 Task: Check the percentage active listings of ceiling fan in the last 1 year.
Action: Mouse moved to (859, 193)
Screenshot: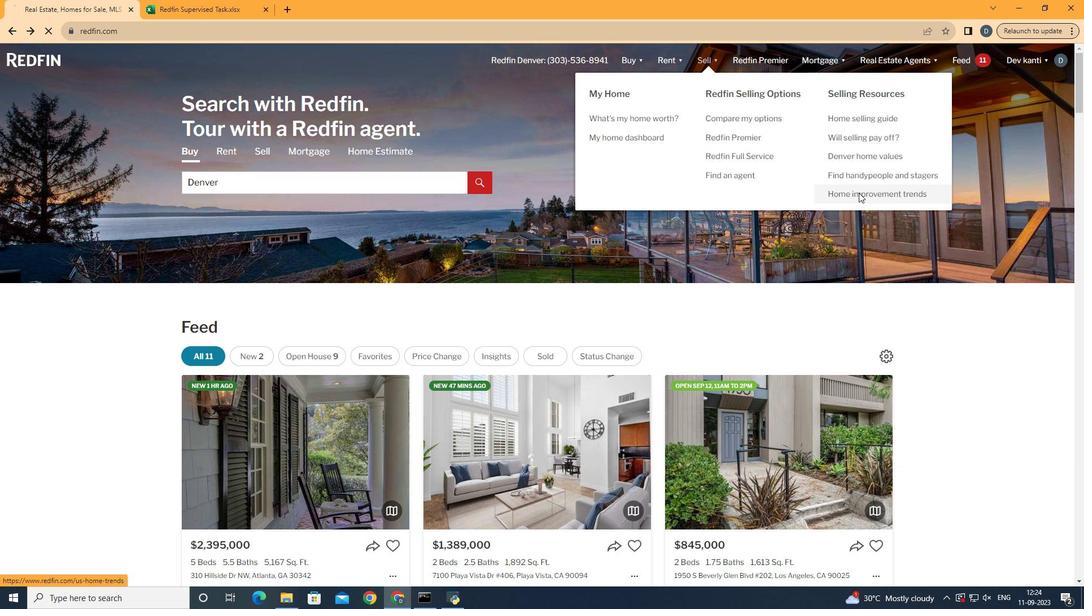 
Action: Mouse pressed left at (859, 193)
Screenshot: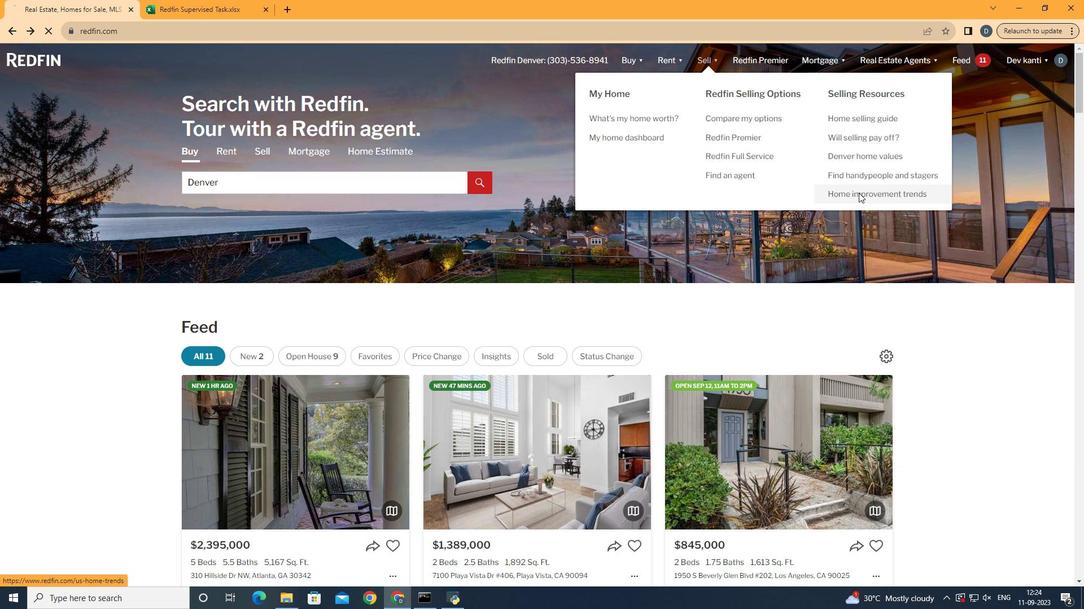 
Action: Mouse moved to (273, 212)
Screenshot: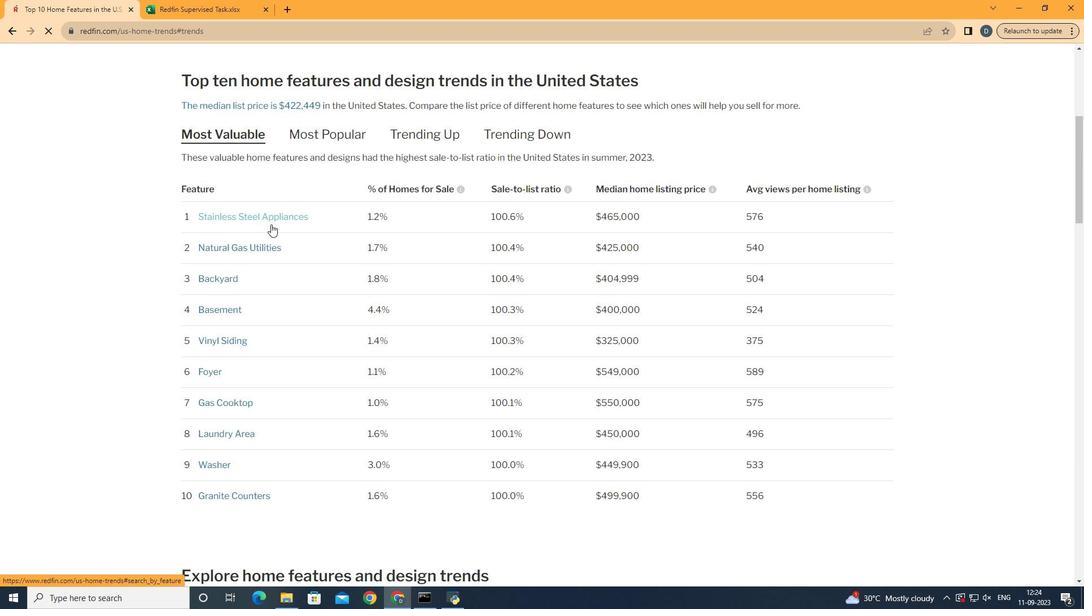 
Action: Mouse pressed left at (273, 212)
Screenshot: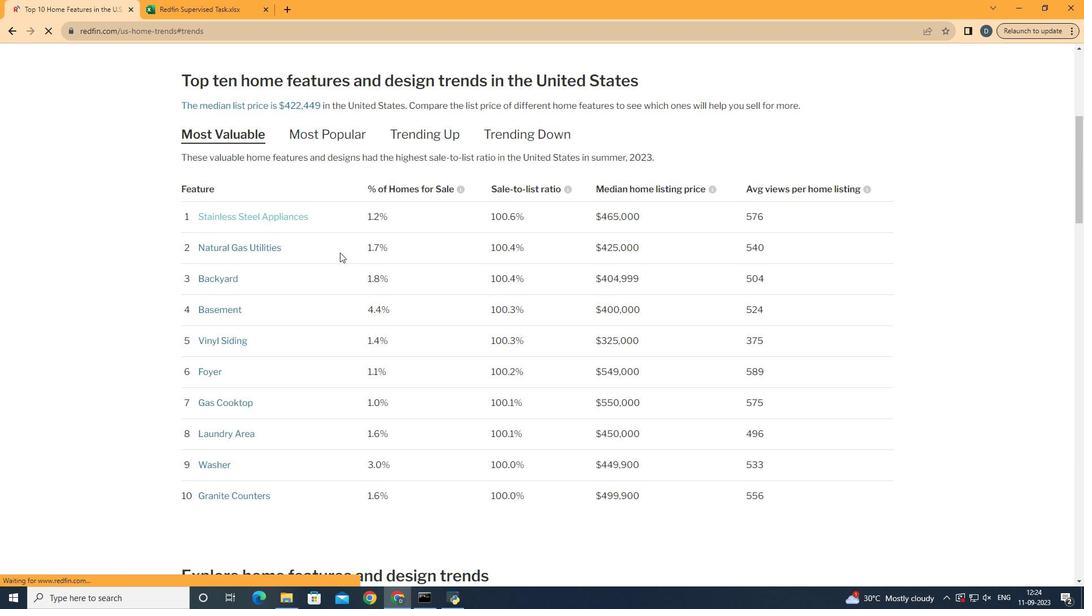 
Action: Mouse moved to (388, 268)
Screenshot: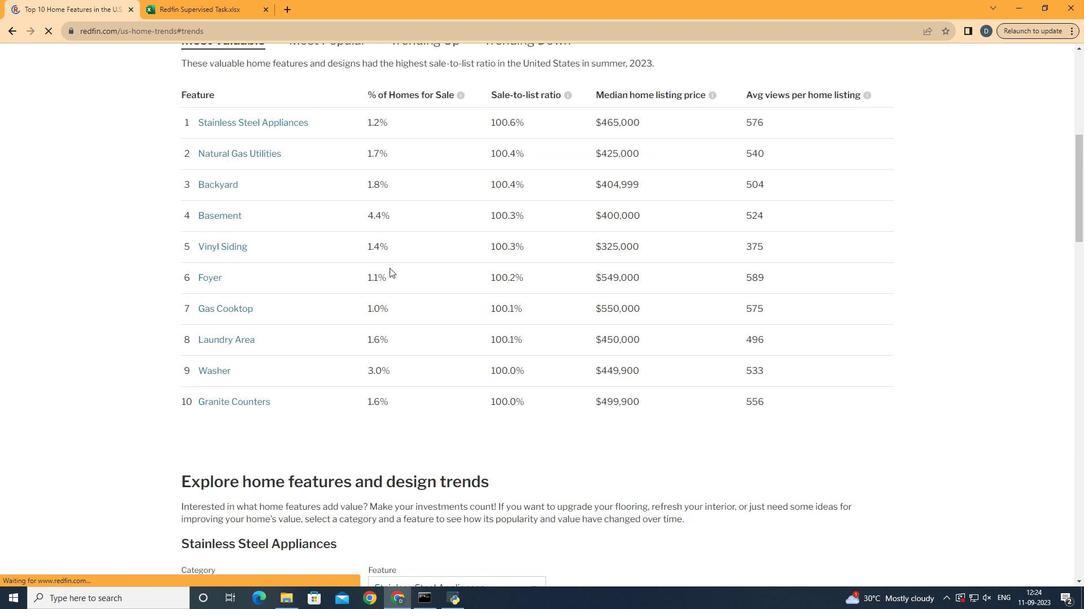 
Action: Mouse scrolled (388, 267) with delta (0, 0)
Screenshot: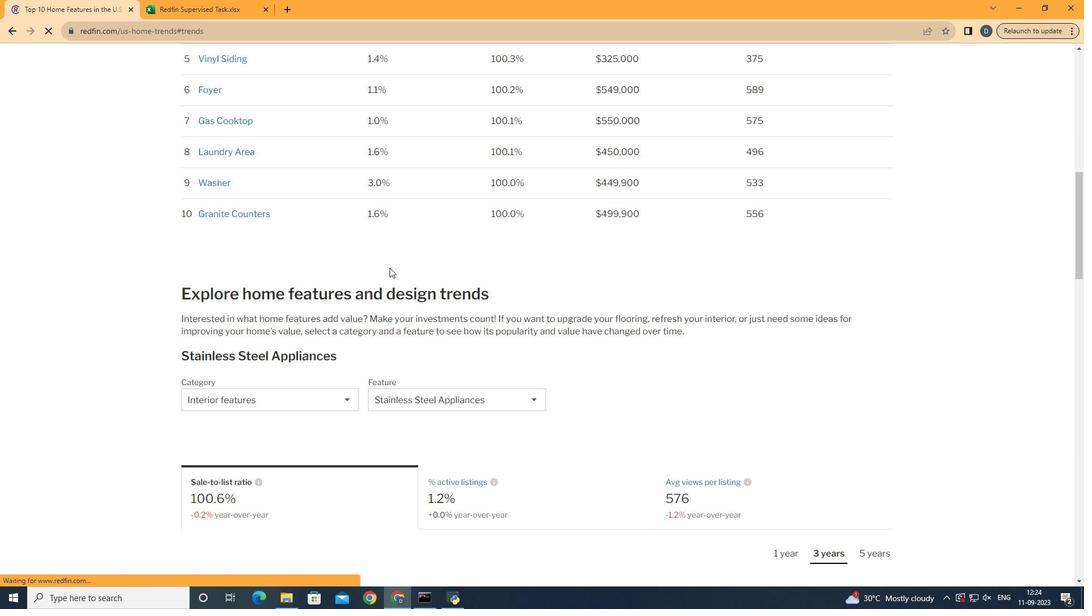 
Action: Mouse scrolled (388, 267) with delta (0, 0)
Screenshot: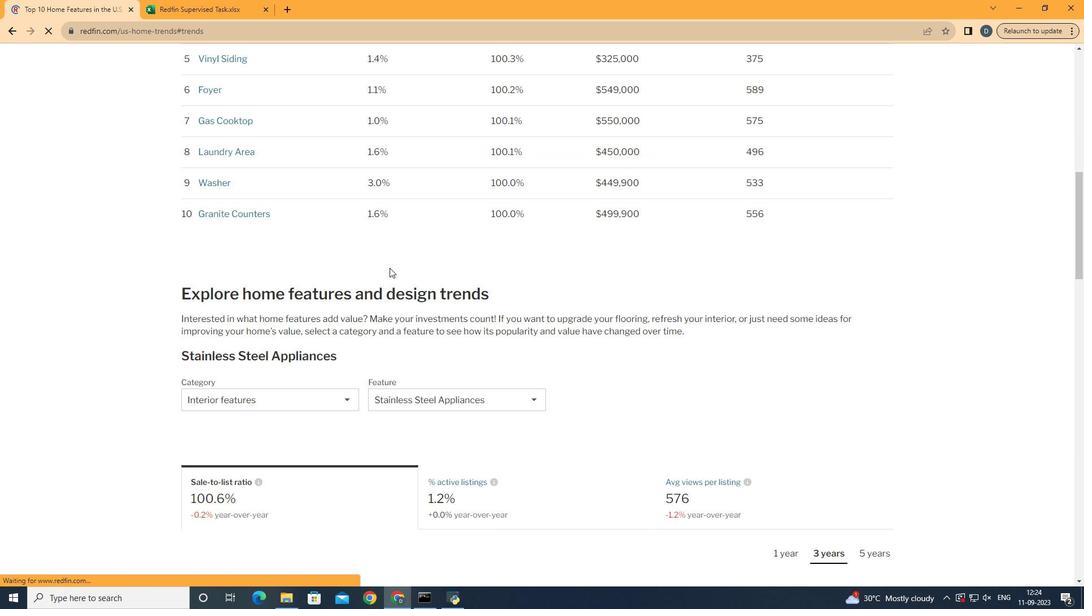 
Action: Mouse scrolled (388, 267) with delta (0, 0)
Screenshot: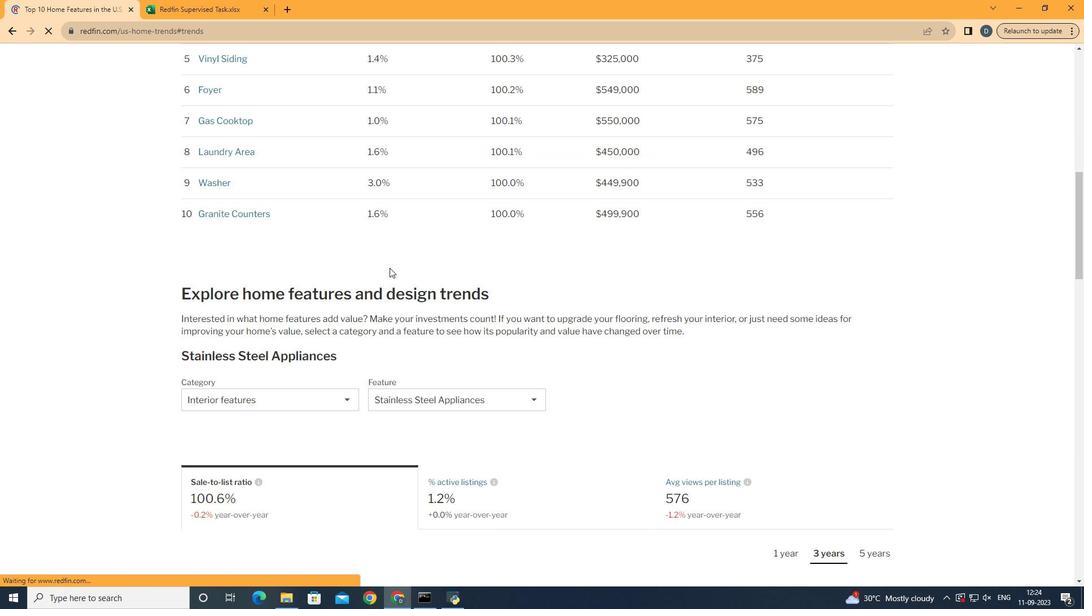 
Action: Mouse scrolled (388, 267) with delta (0, 0)
Screenshot: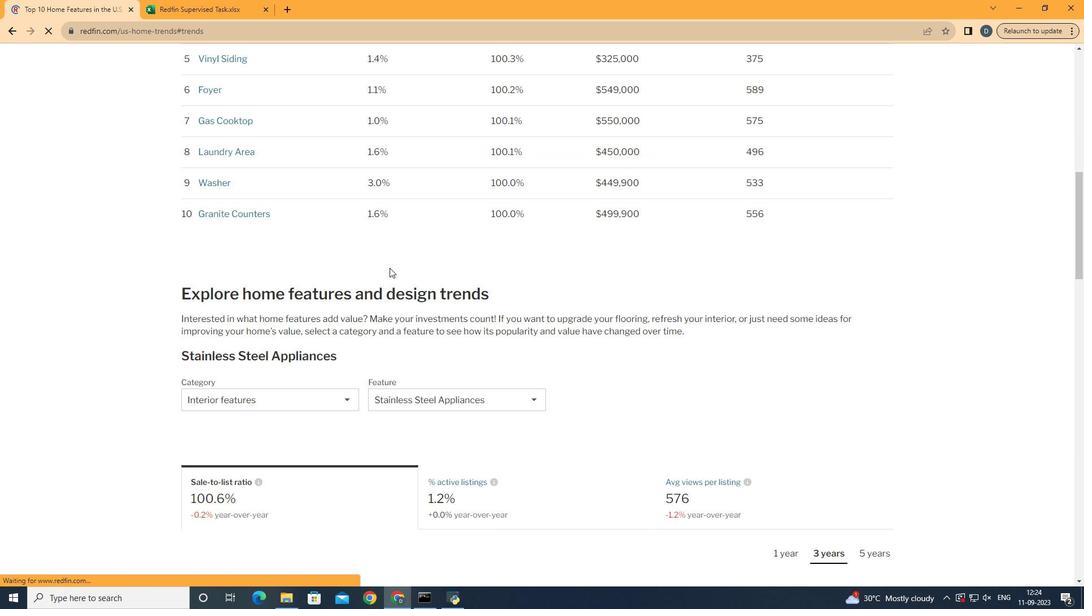 
Action: Mouse scrolled (388, 267) with delta (0, 0)
Screenshot: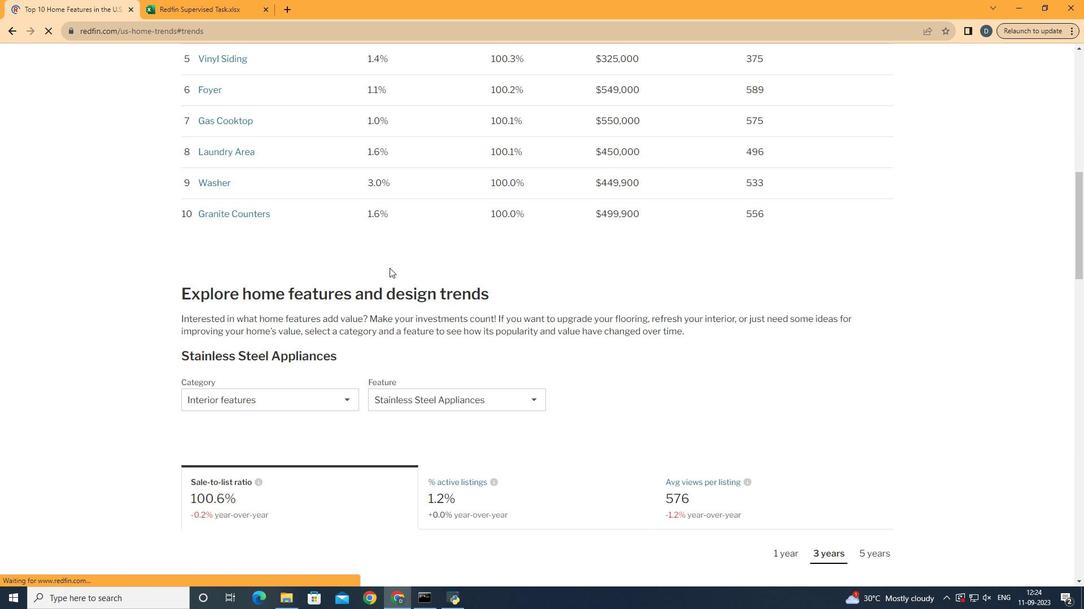 
Action: Mouse moved to (389, 268)
Screenshot: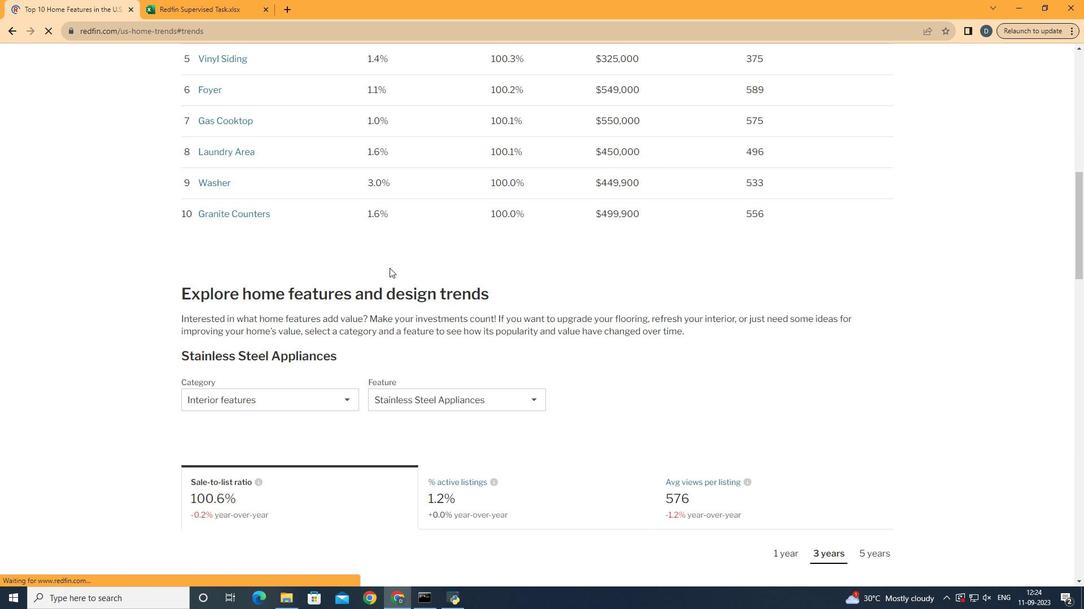 
Action: Mouse scrolled (389, 267) with delta (0, 0)
Screenshot: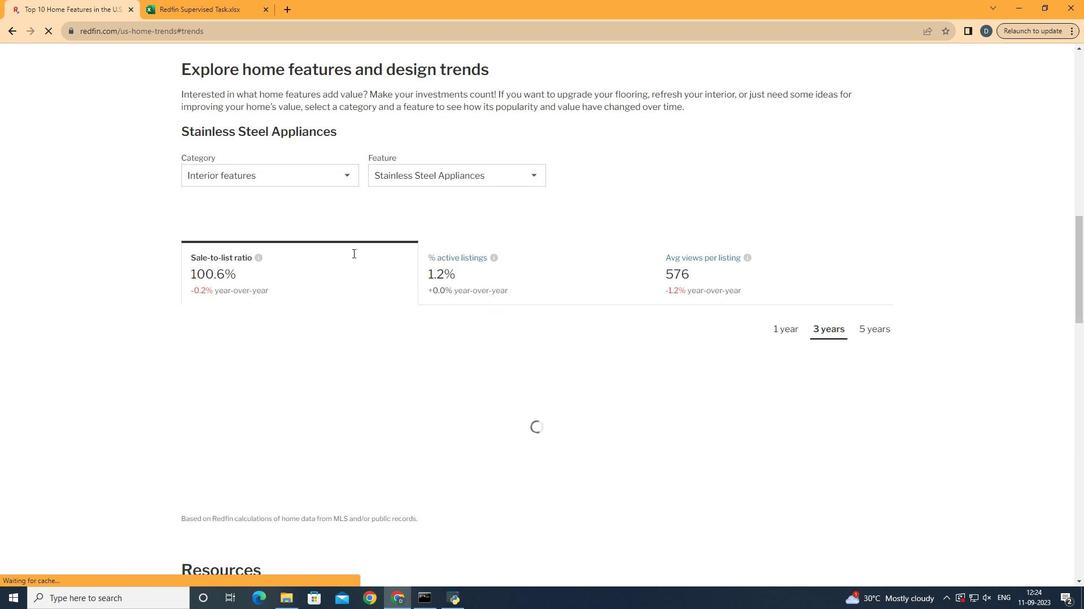 
Action: Mouse scrolled (389, 267) with delta (0, 0)
Screenshot: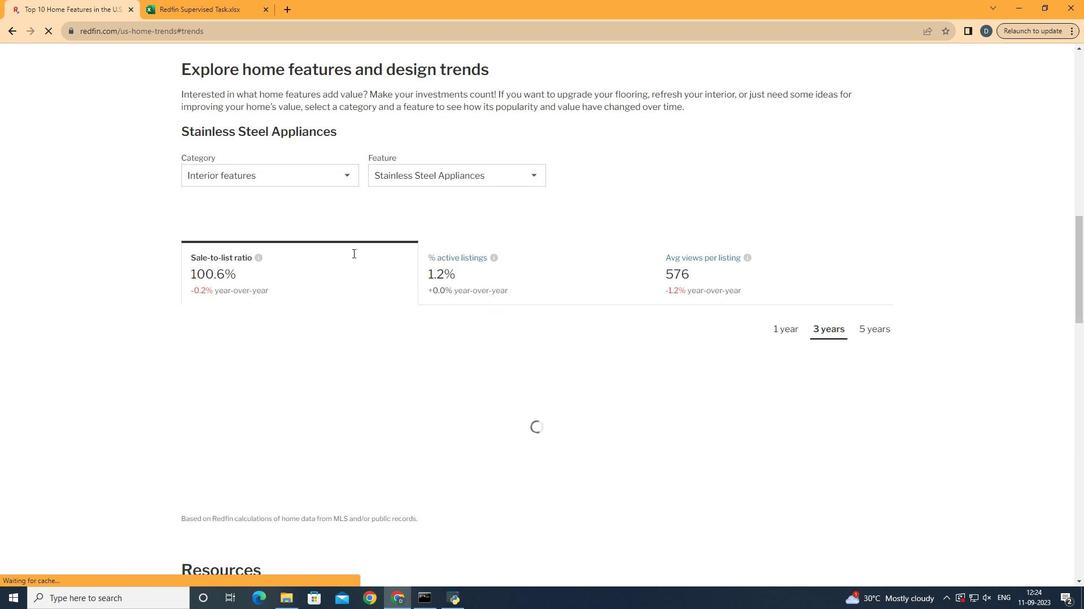 
Action: Mouse scrolled (389, 267) with delta (0, 0)
Screenshot: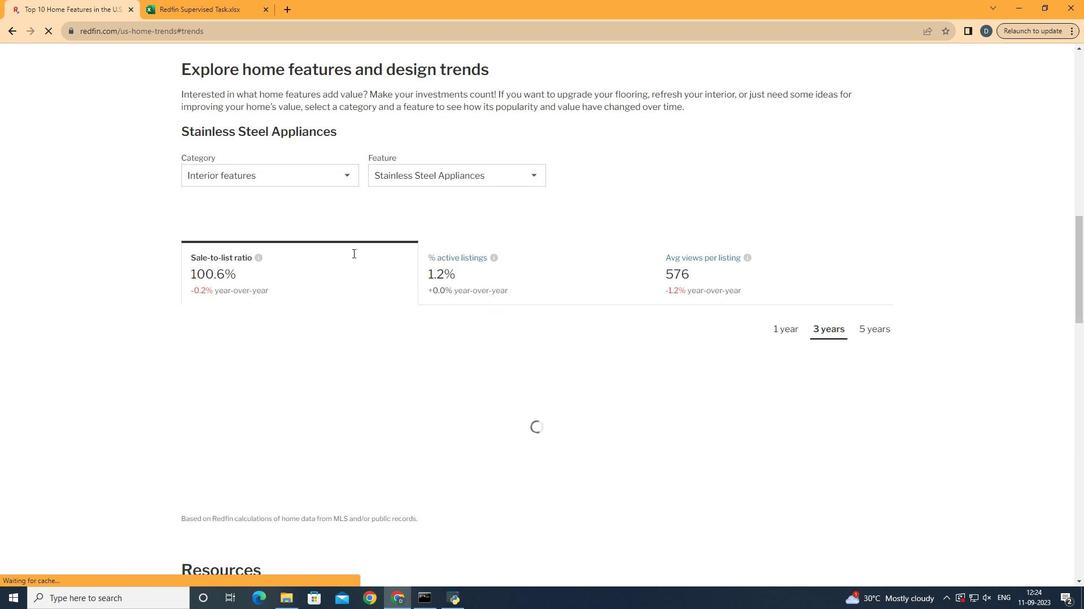 
Action: Mouse scrolled (389, 267) with delta (0, 0)
Screenshot: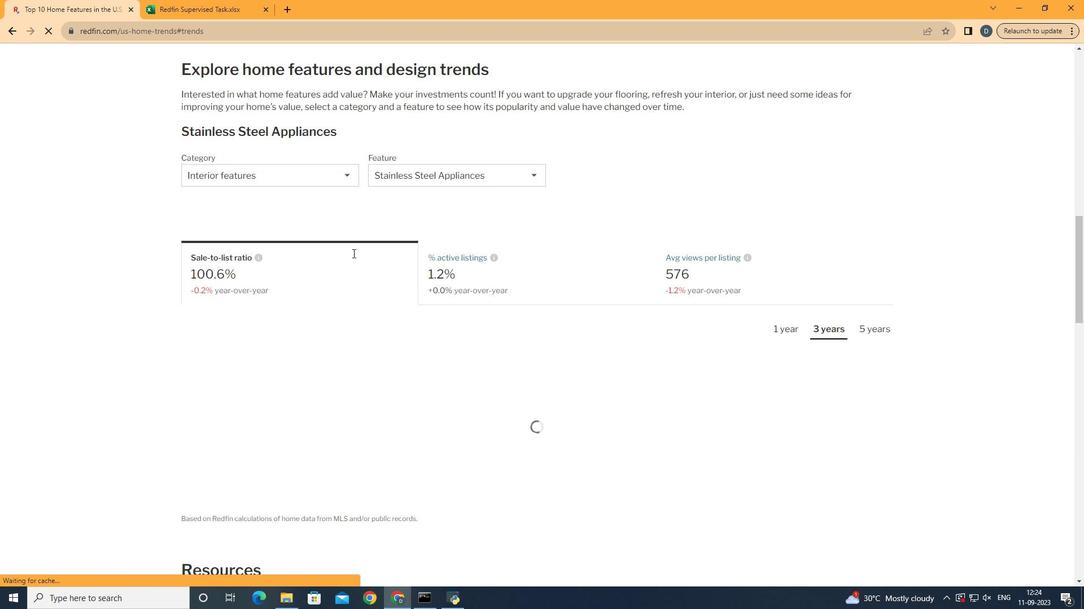 
Action: Mouse moved to (342, 214)
Screenshot: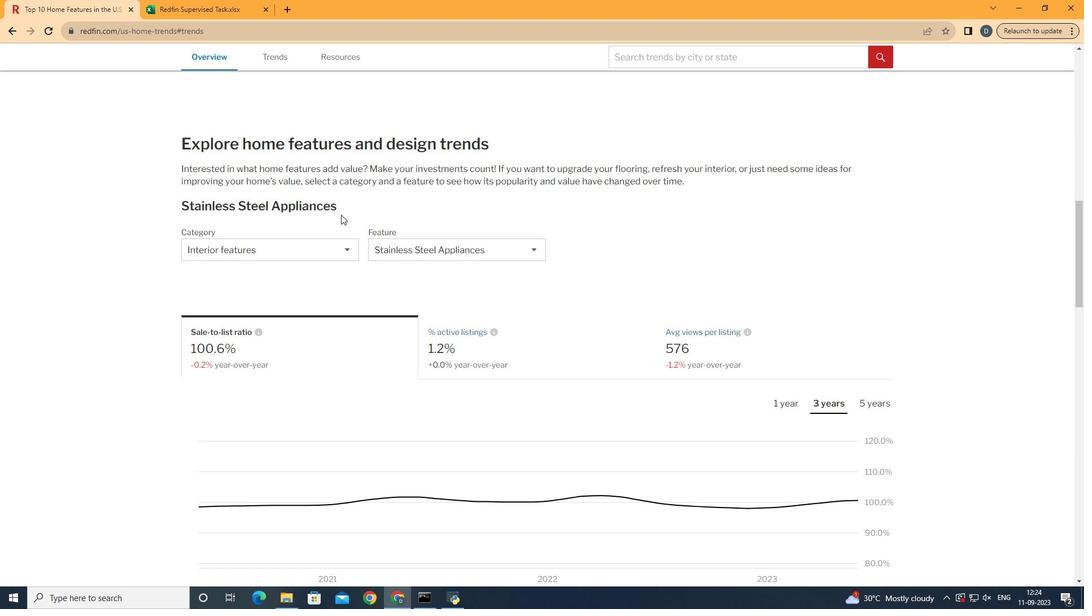 
Action: Mouse scrolled (342, 213) with delta (0, 0)
Screenshot: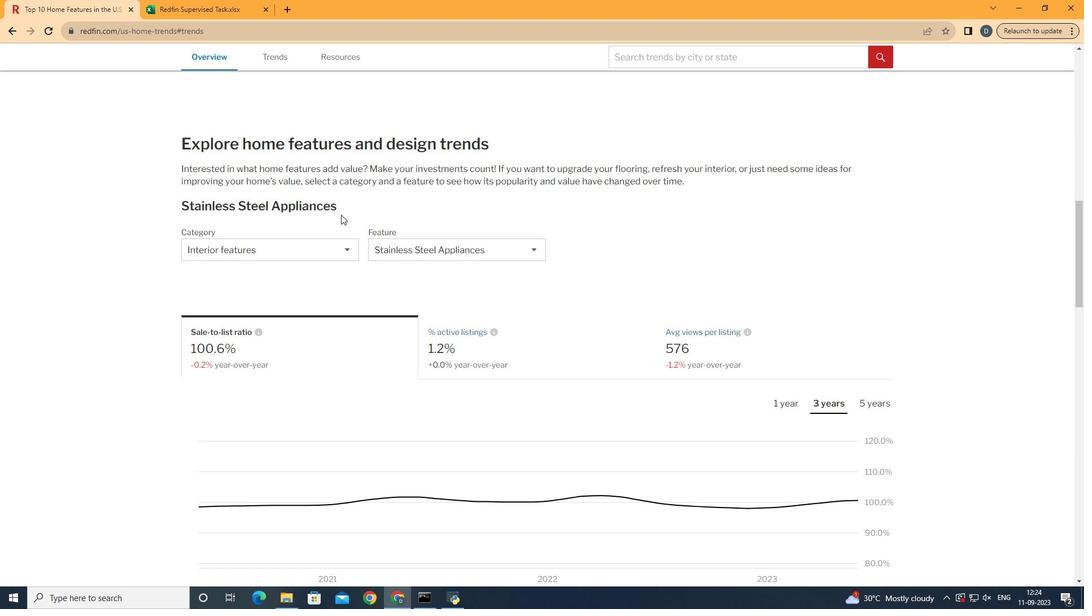 
Action: Mouse scrolled (342, 213) with delta (0, 0)
Screenshot: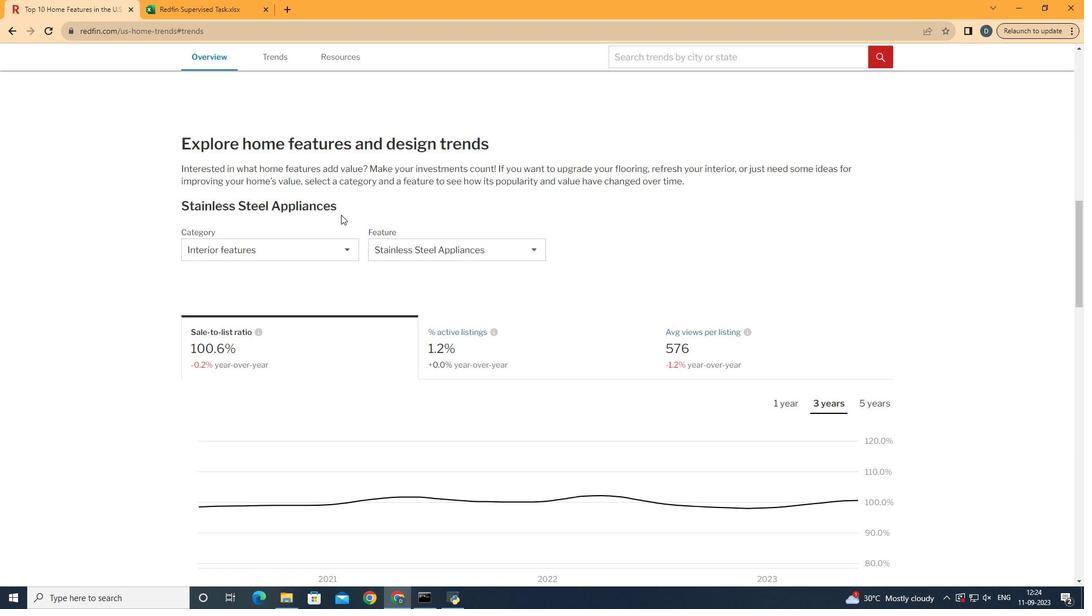 
Action: Mouse scrolled (342, 213) with delta (0, 0)
Screenshot: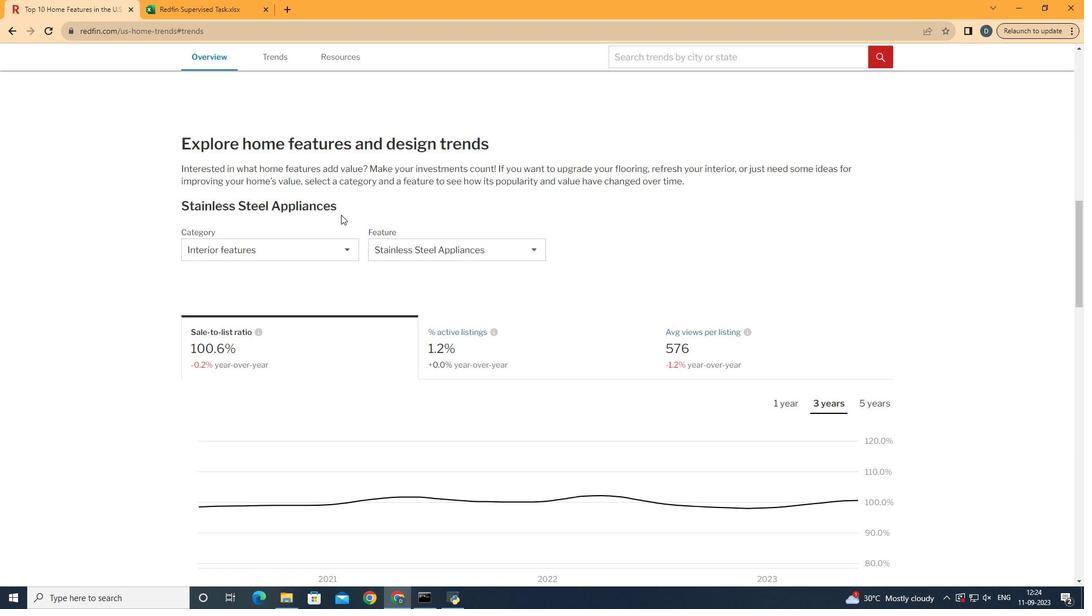 
Action: Mouse moved to (342, 214)
Screenshot: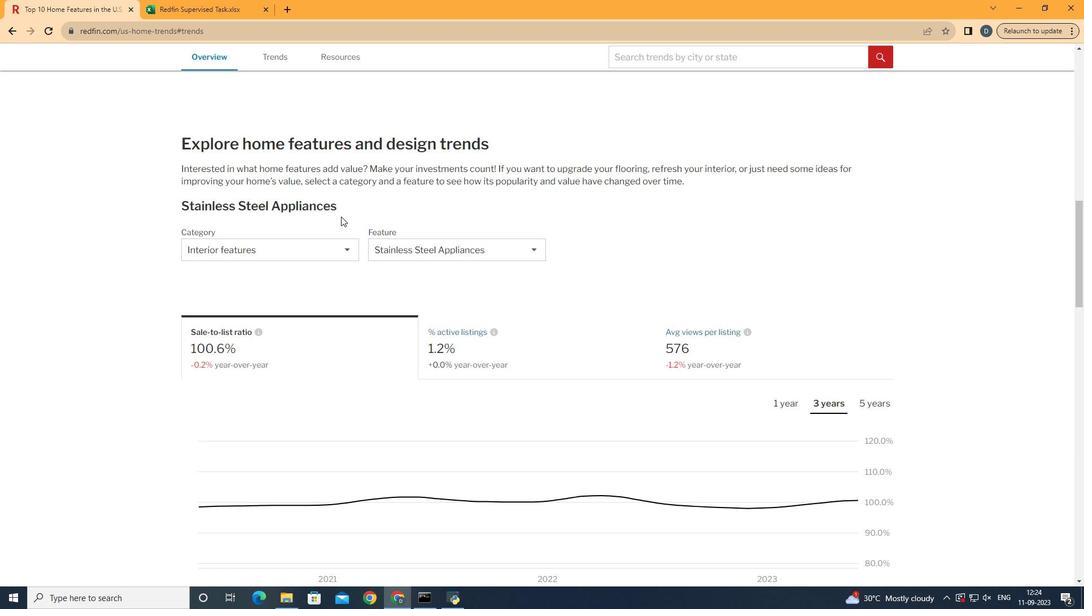 
Action: Mouse scrolled (342, 213) with delta (0, 0)
Screenshot: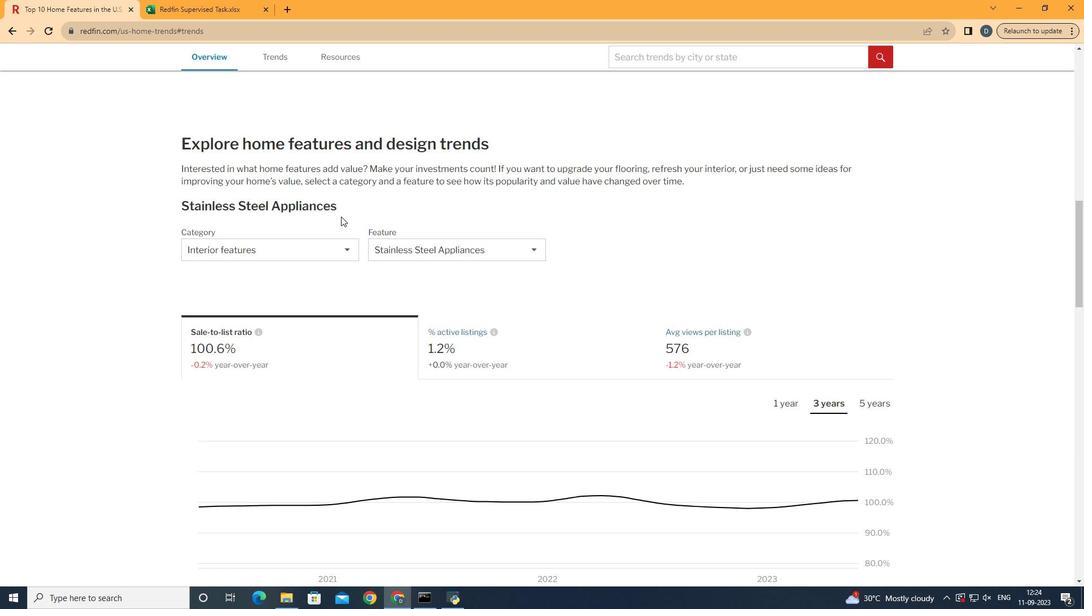 
Action: Mouse moved to (349, 298)
Screenshot: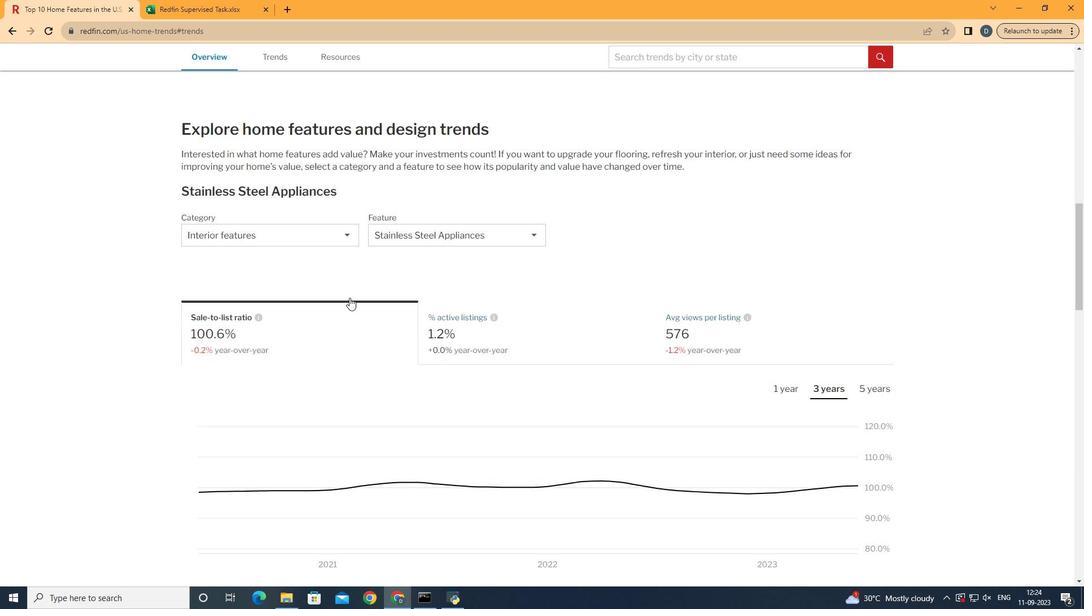 
Action: Mouse scrolled (349, 297) with delta (0, 0)
Screenshot: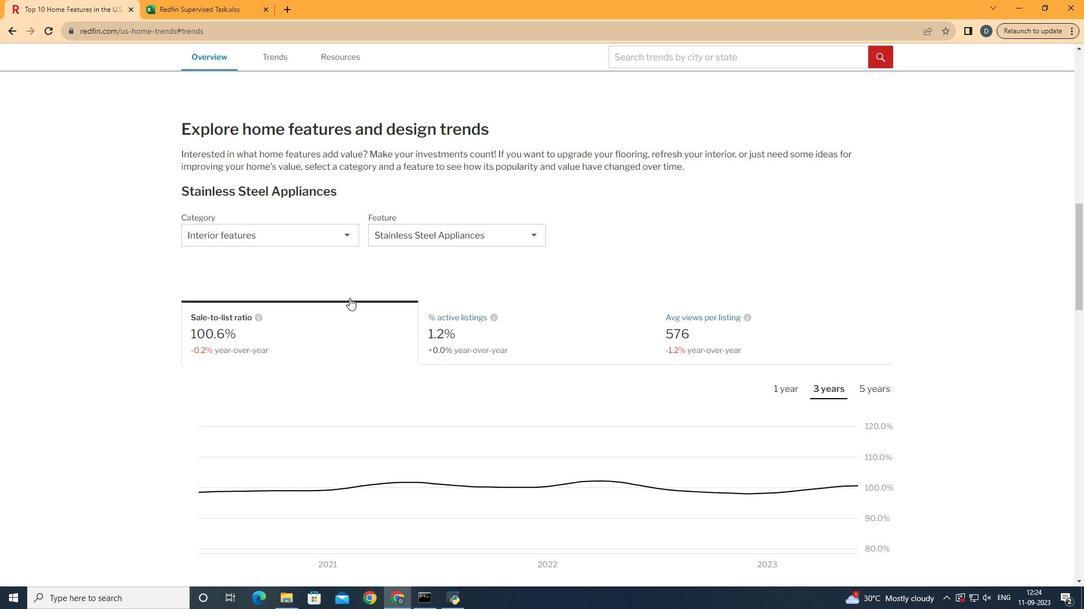 
Action: Mouse scrolled (349, 297) with delta (0, 0)
Screenshot: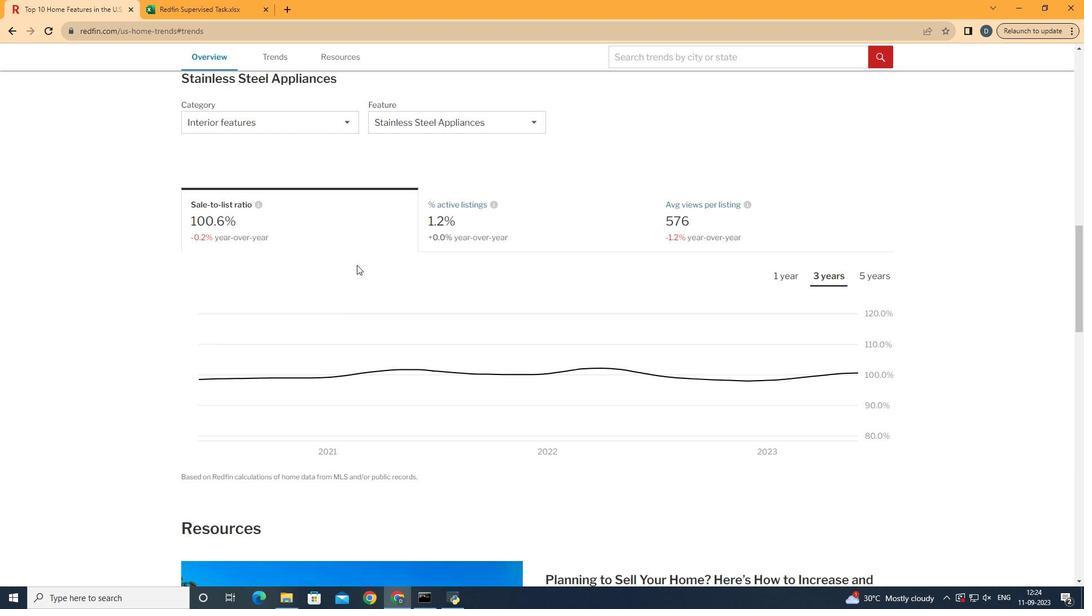 
Action: Mouse scrolled (349, 297) with delta (0, 0)
Screenshot: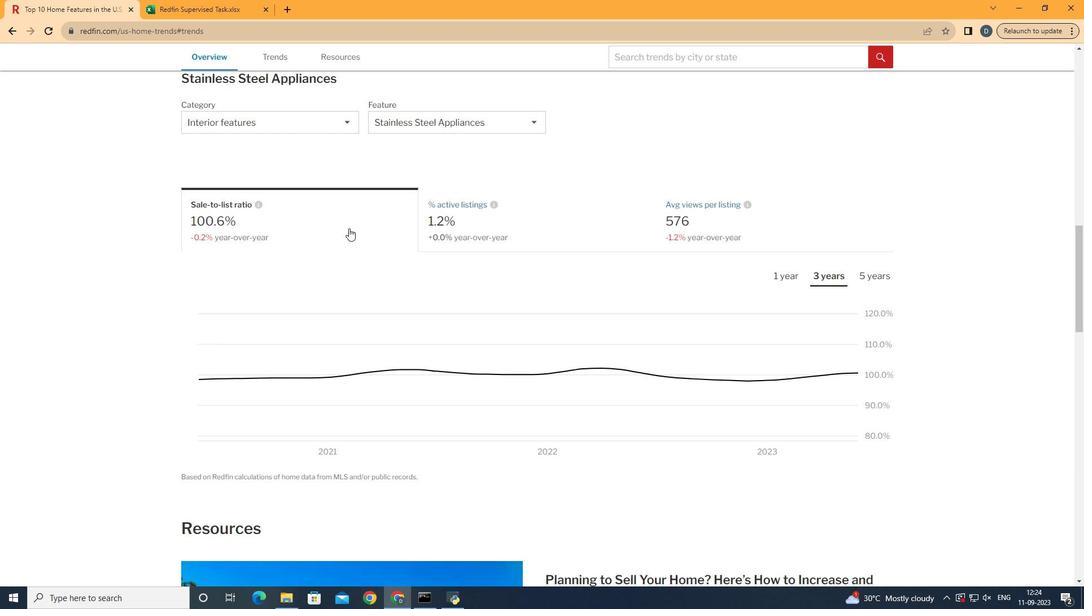 
Action: Mouse moved to (321, 121)
Screenshot: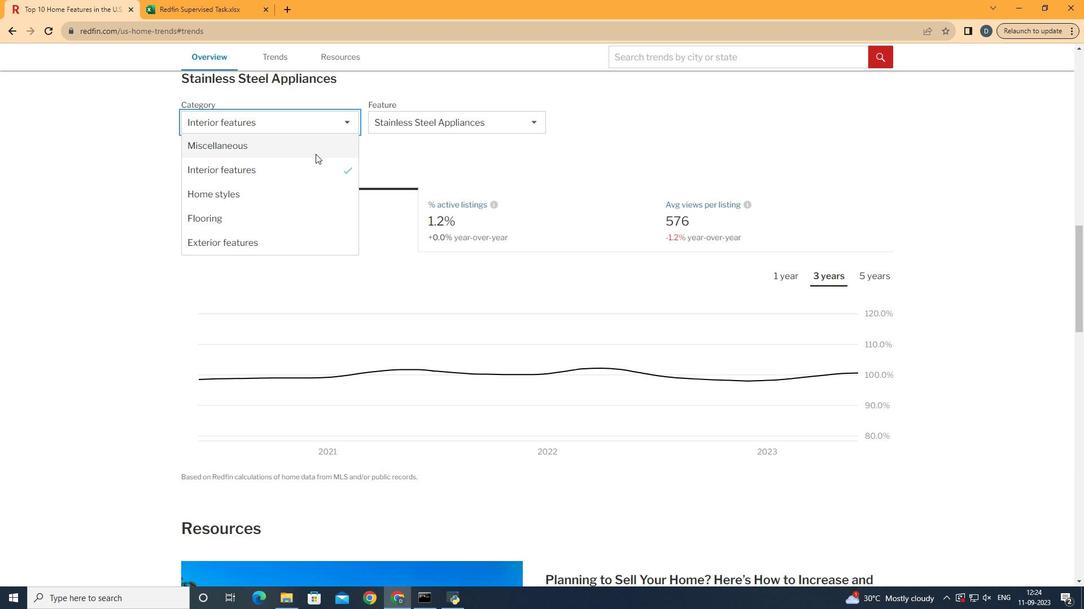 
Action: Mouse pressed left at (321, 121)
Screenshot: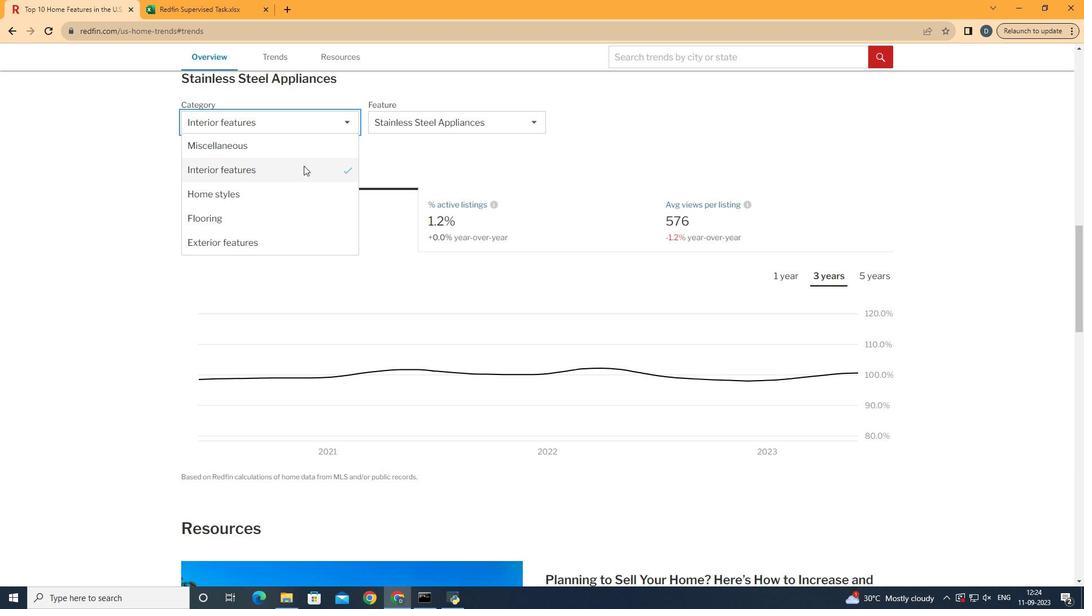 
Action: Mouse moved to (299, 171)
Screenshot: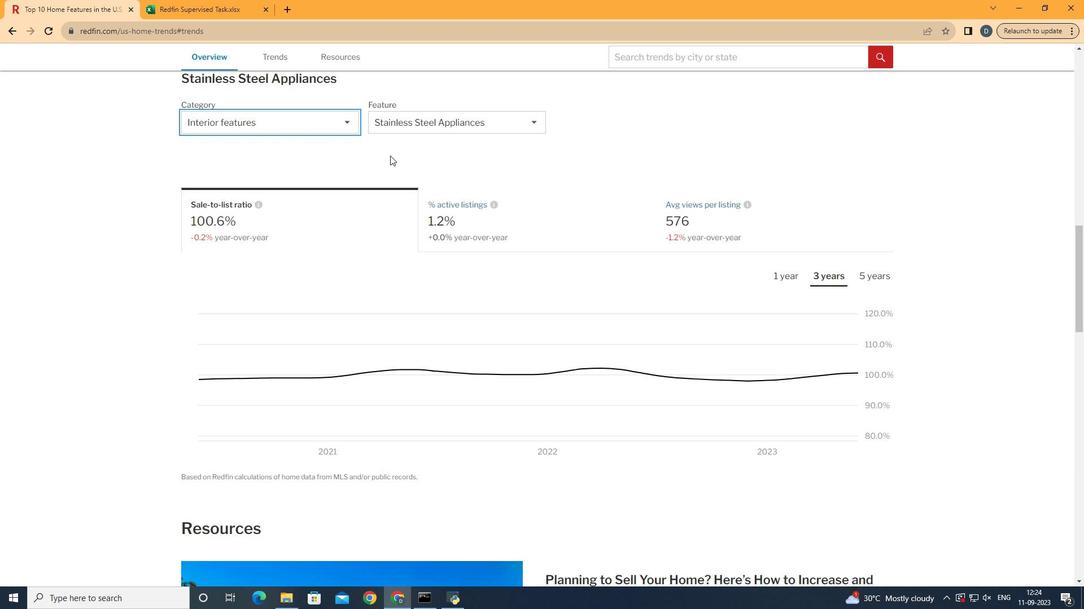 
Action: Mouse pressed left at (299, 171)
Screenshot: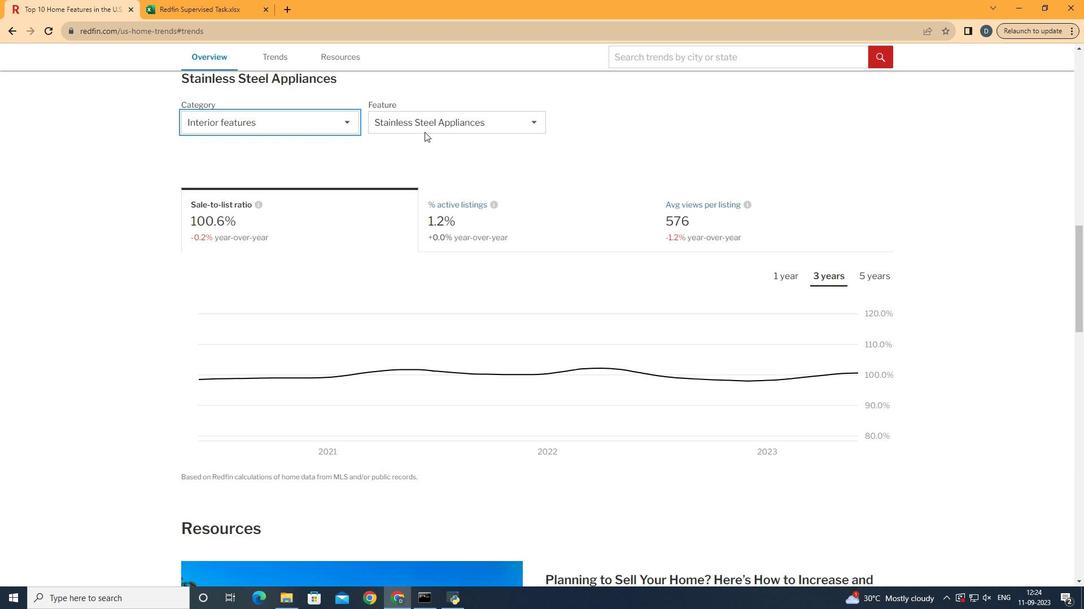 
Action: Mouse moved to (459, 116)
Screenshot: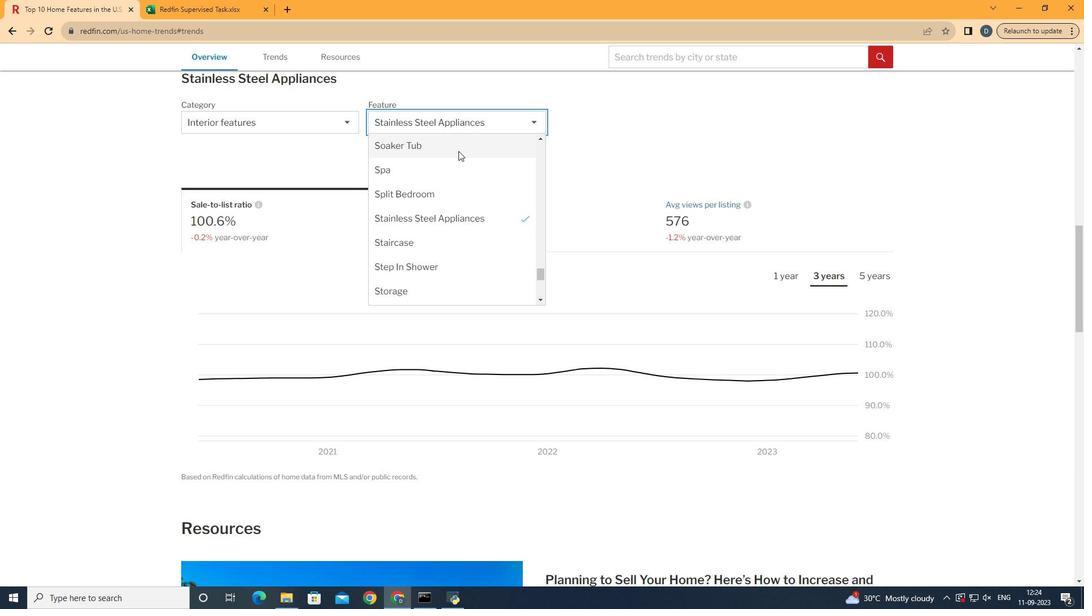 
Action: Mouse pressed left at (459, 116)
Screenshot: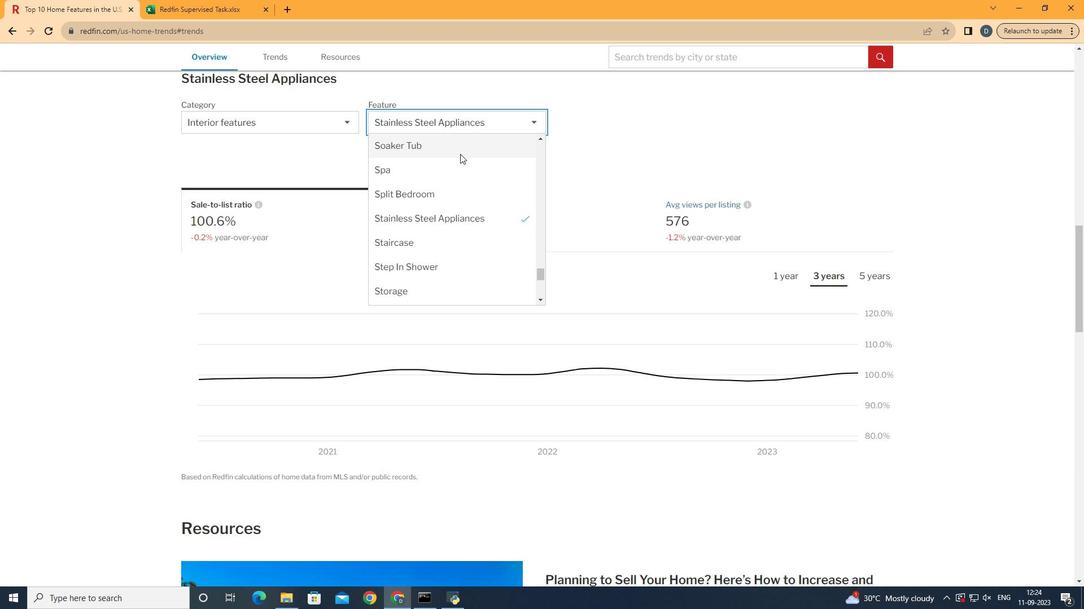 
Action: Mouse moved to (476, 218)
Screenshot: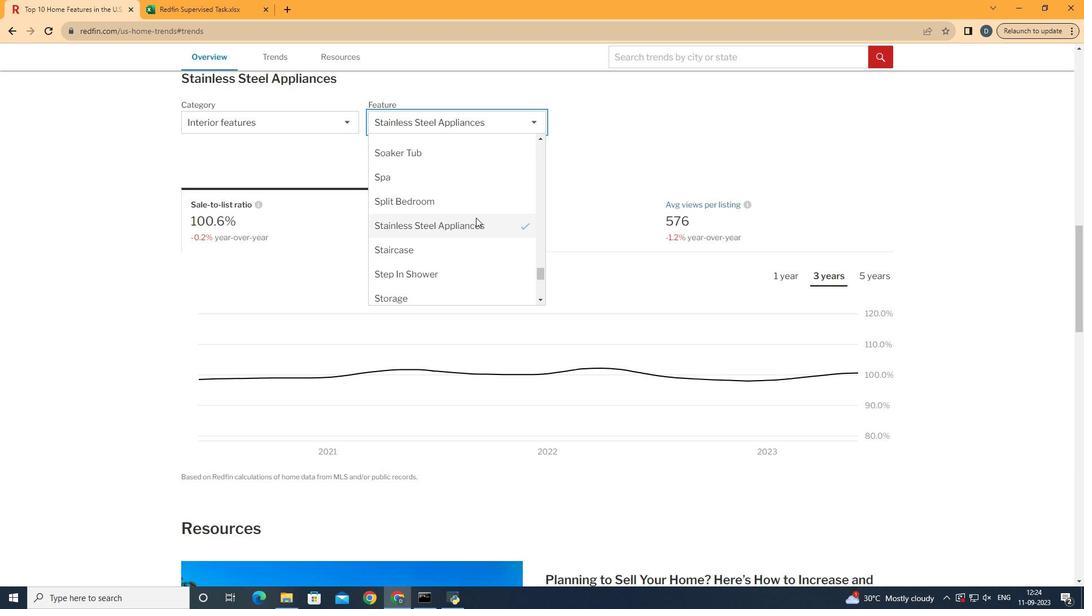 
Action: Mouse scrolled (476, 218) with delta (0, 0)
Screenshot: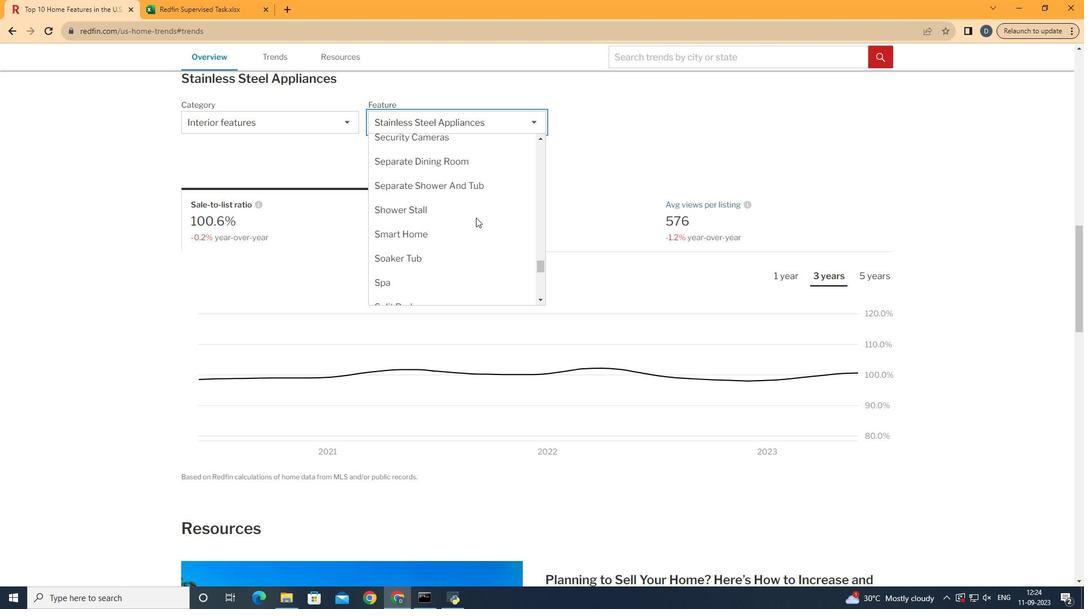 
Action: Mouse scrolled (476, 218) with delta (0, 0)
Screenshot: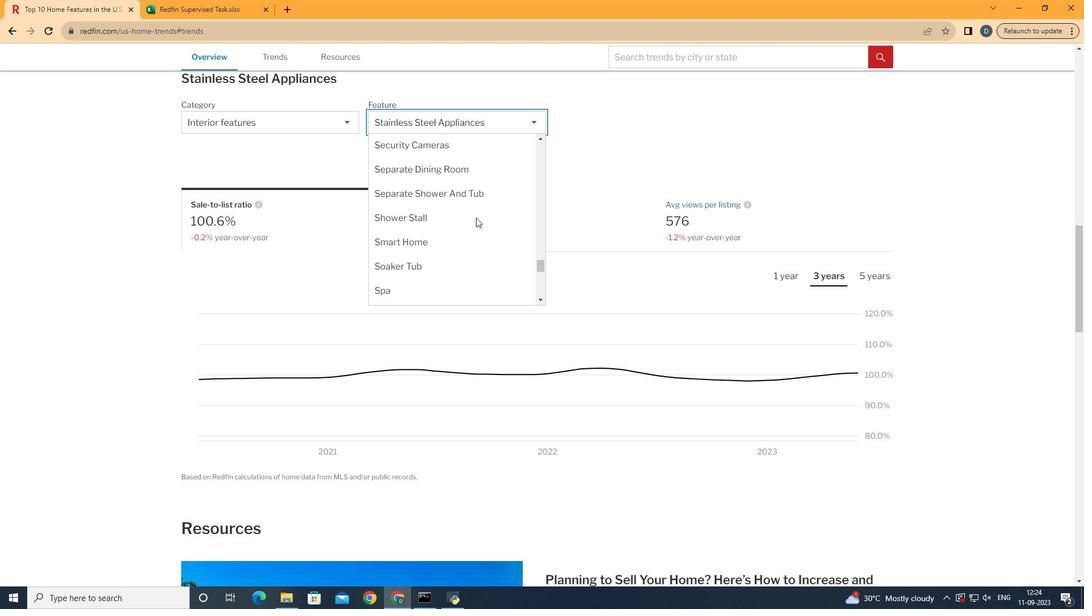 
Action: Mouse scrolled (476, 218) with delta (0, 0)
Screenshot: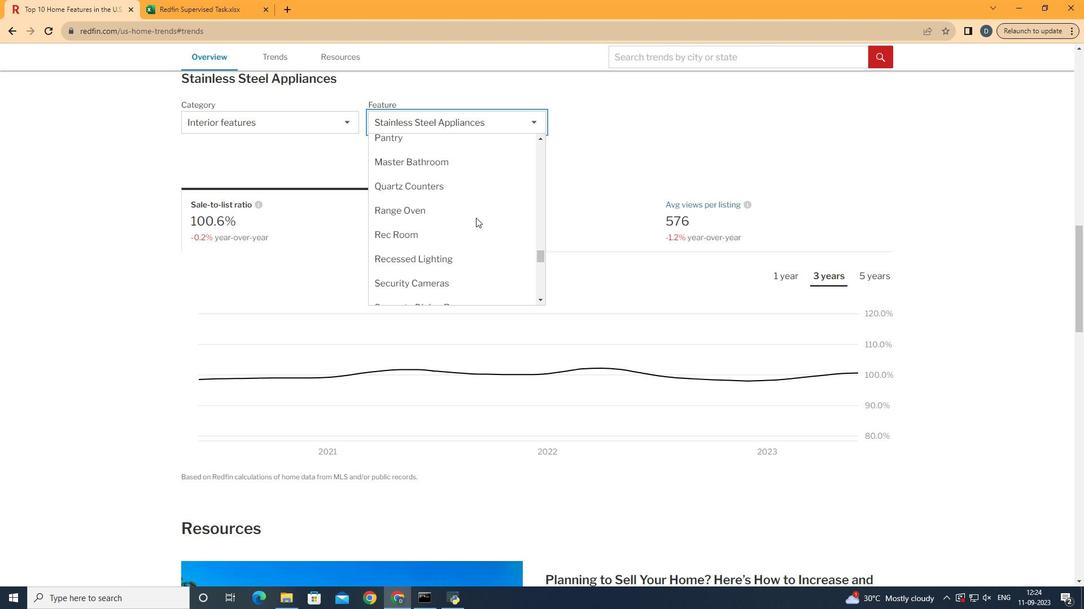 
Action: Mouse scrolled (476, 218) with delta (0, 0)
Screenshot: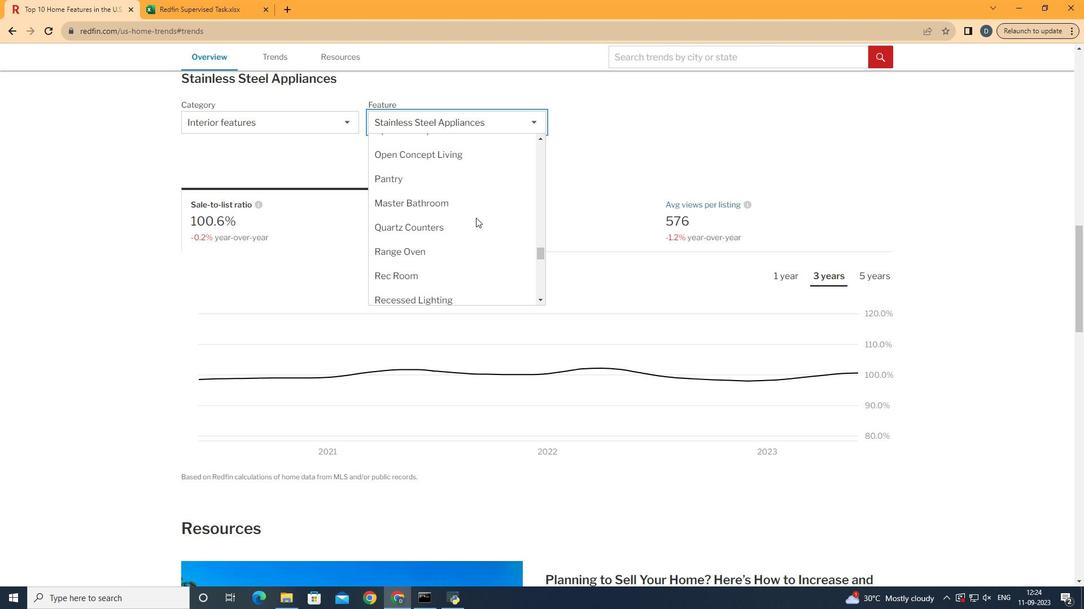 
Action: Mouse scrolled (476, 218) with delta (0, 0)
Screenshot: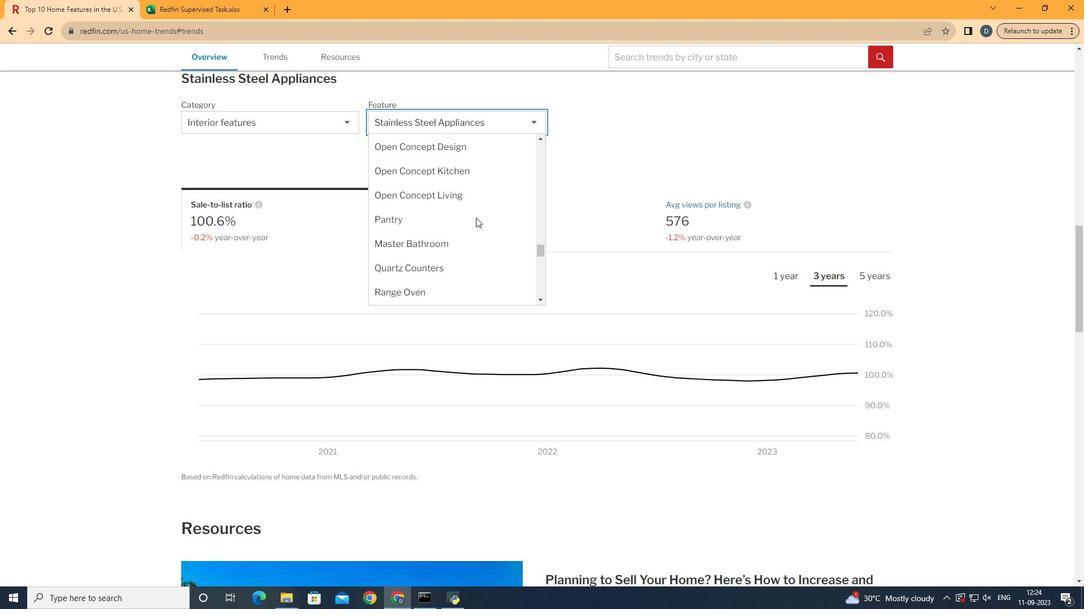 
Action: Mouse scrolled (476, 218) with delta (0, 0)
Screenshot: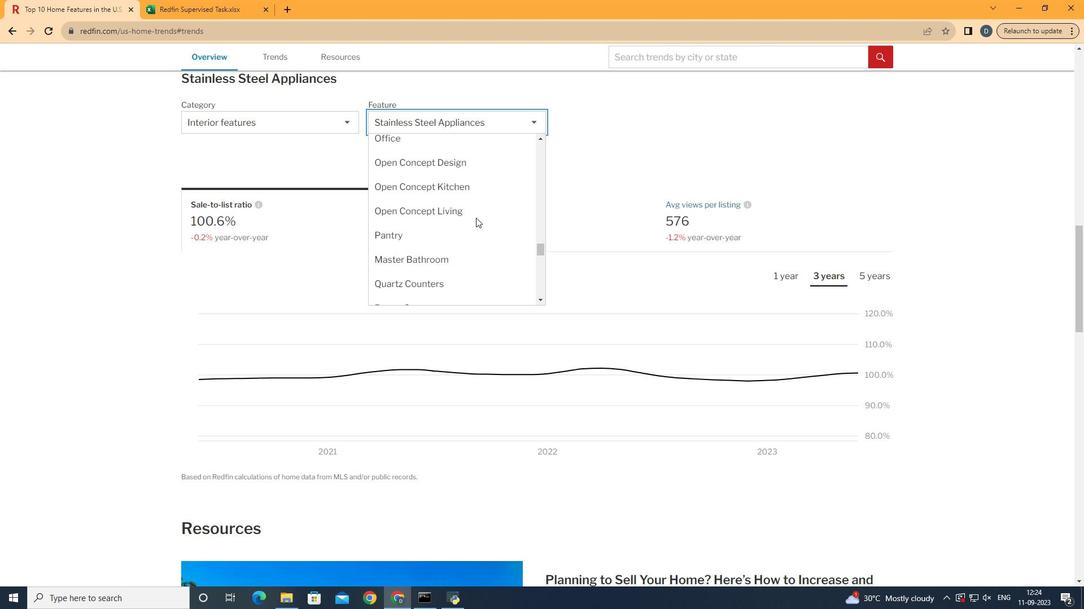 
Action: Mouse scrolled (476, 218) with delta (0, 0)
Screenshot: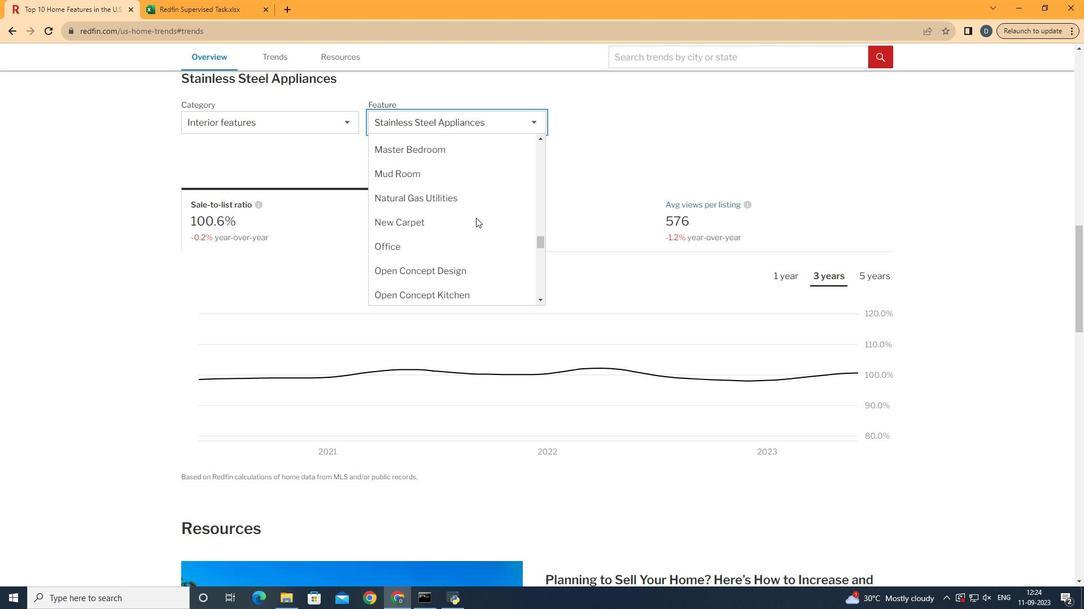 
Action: Mouse scrolled (476, 218) with delta (0, 0)
Screenshot: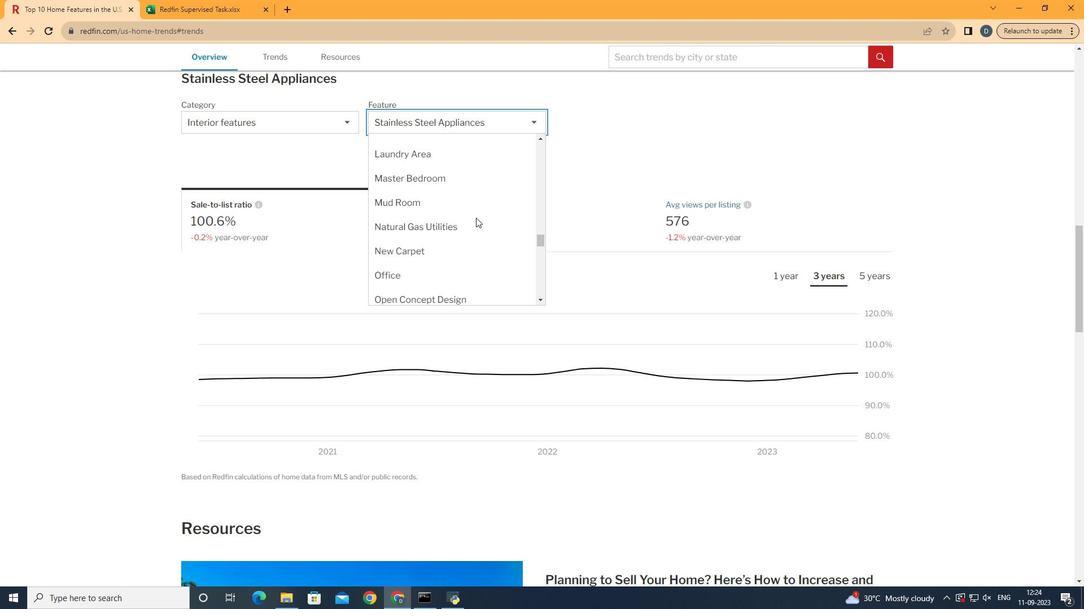 
Action: Mouse scrolled (476, 218) with delta (0, 0)
Screenshot: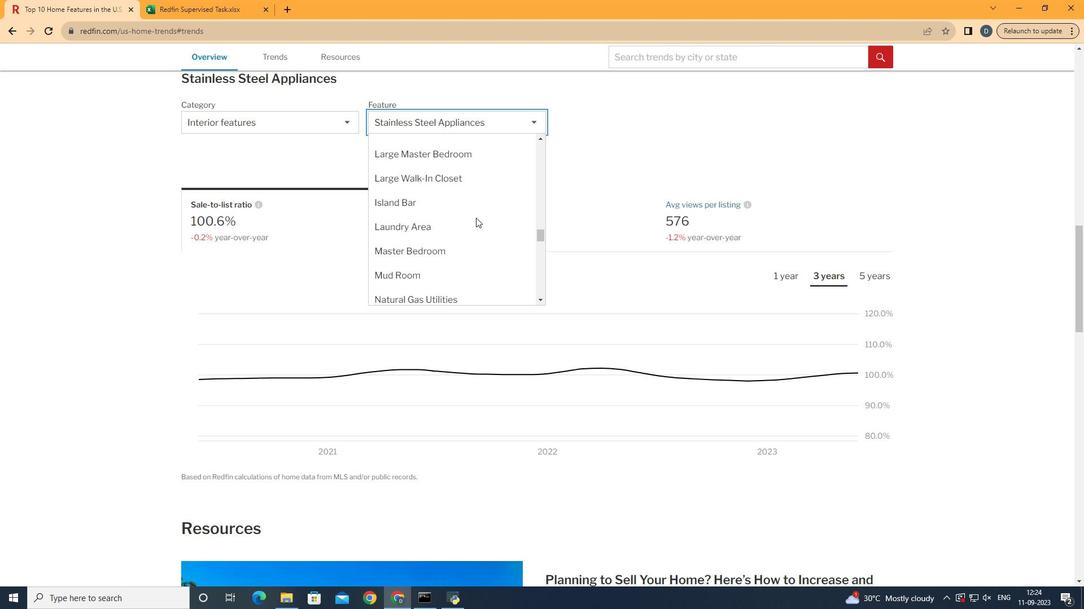 
Action: Mouse scrolled (476, 218) with delta (0, 0)
Screenshot: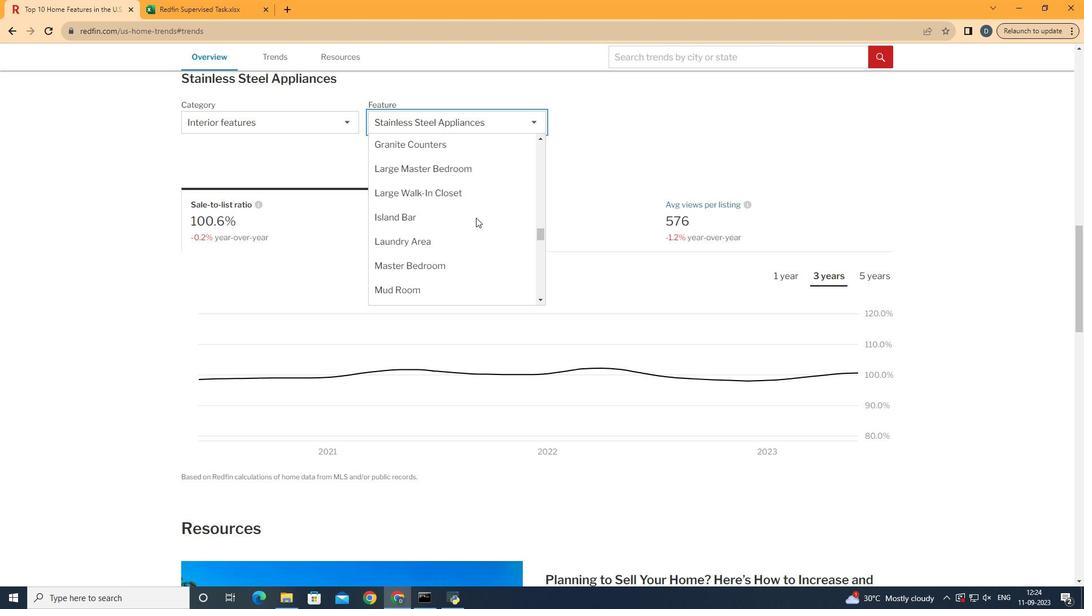 
Action: Mouse scrolled (476, 218) with delta (0, 0)
Screenshot: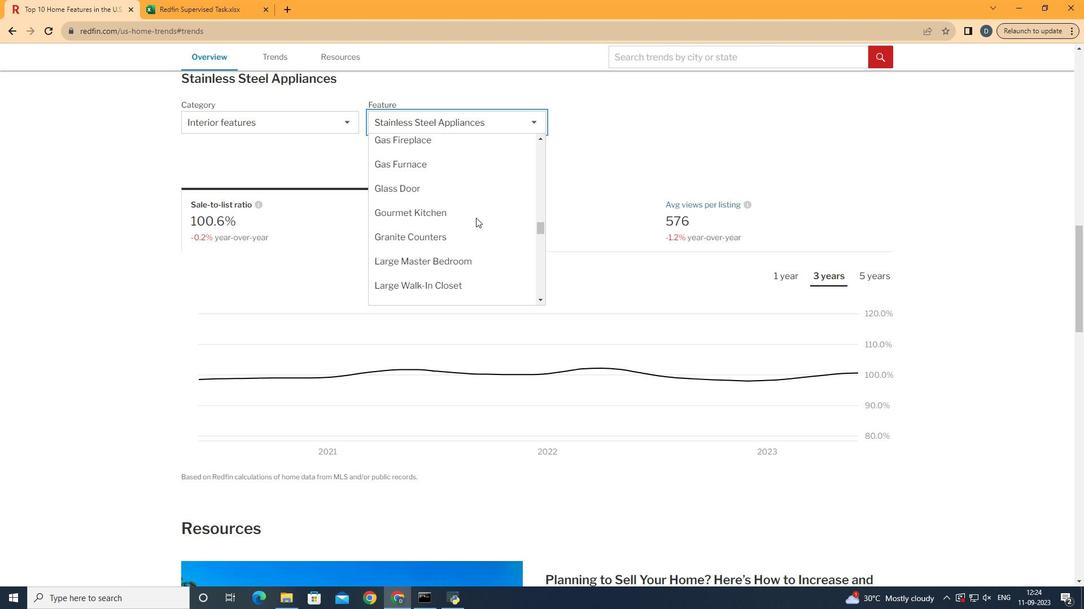 
Action: Mouse scrolled (476, 218) with delta (0, 0)
Screenshot: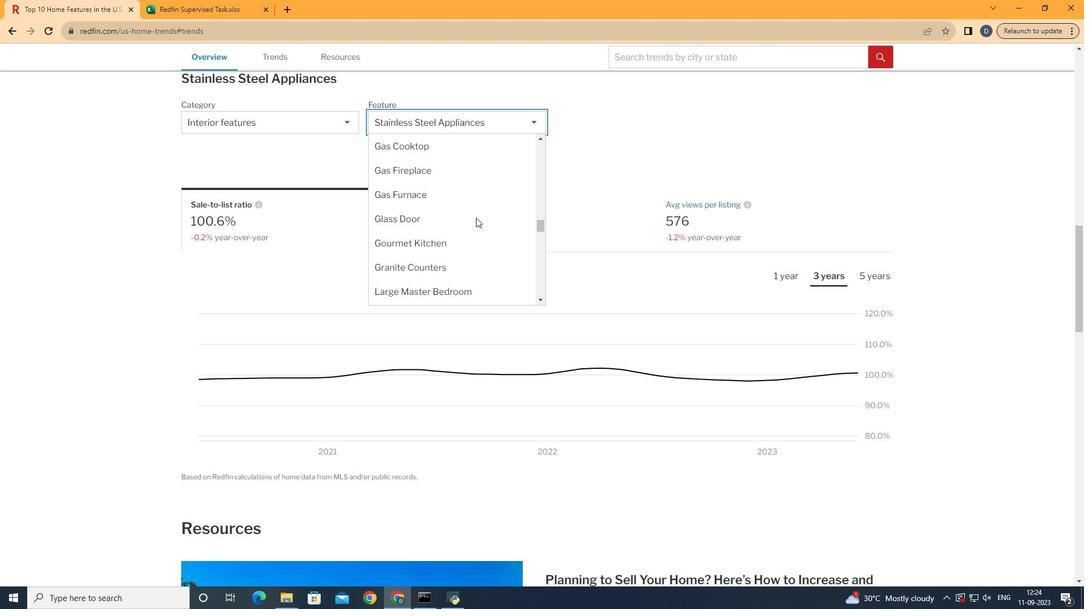 
Action: Mouse scrolled (476, 218) with delta (0, 0)
Screenshot: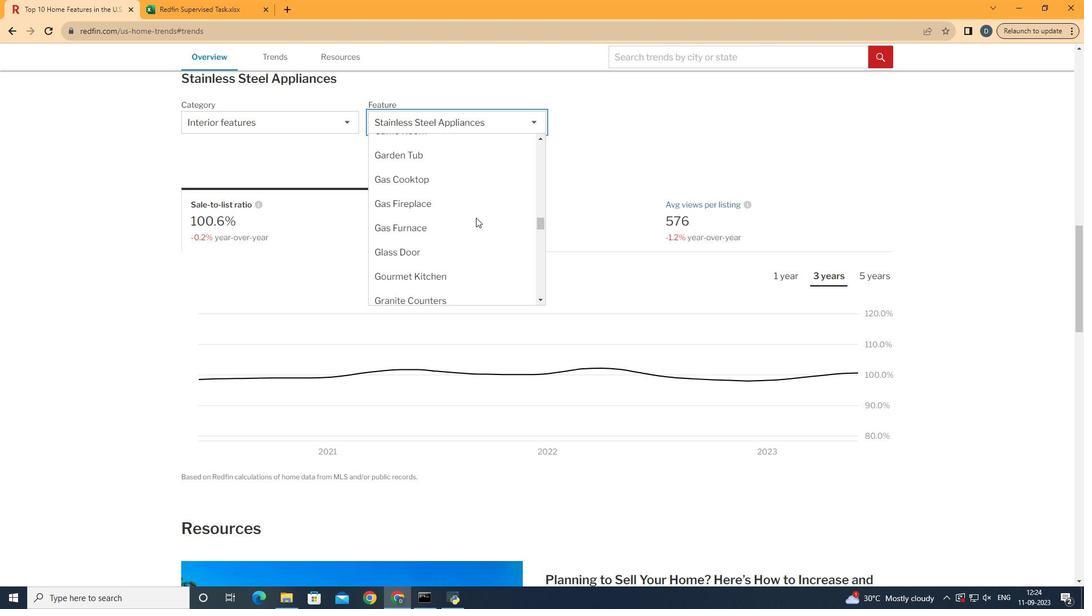 
Action: Mouse scrolled (476, 218) with delta (0, 0)
Screenshot: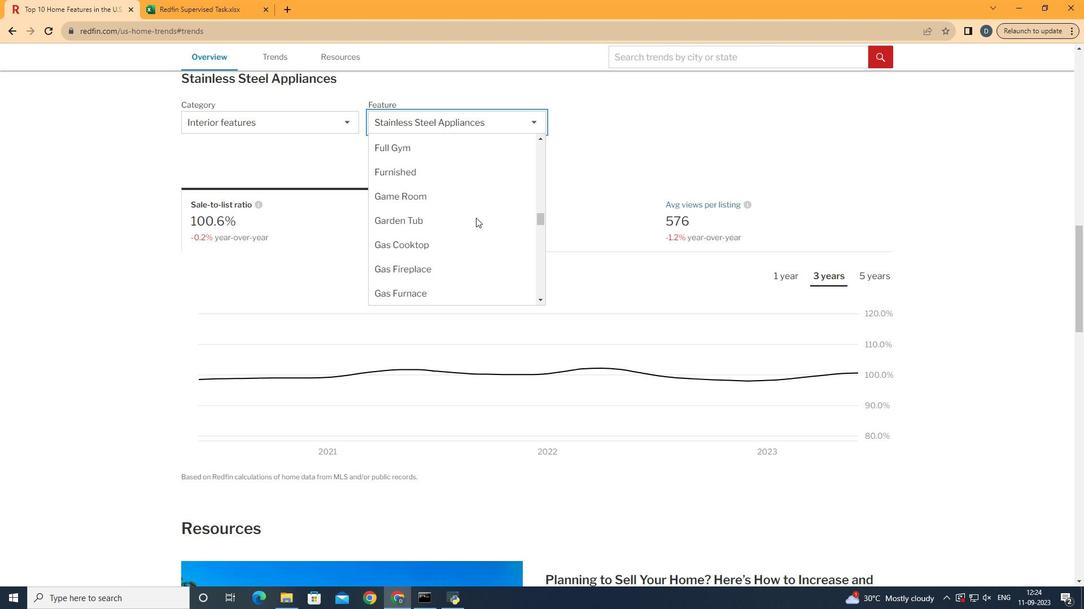 
Action: Mouse scrolled (476, 218) with delta (0, 0)
Screenshot: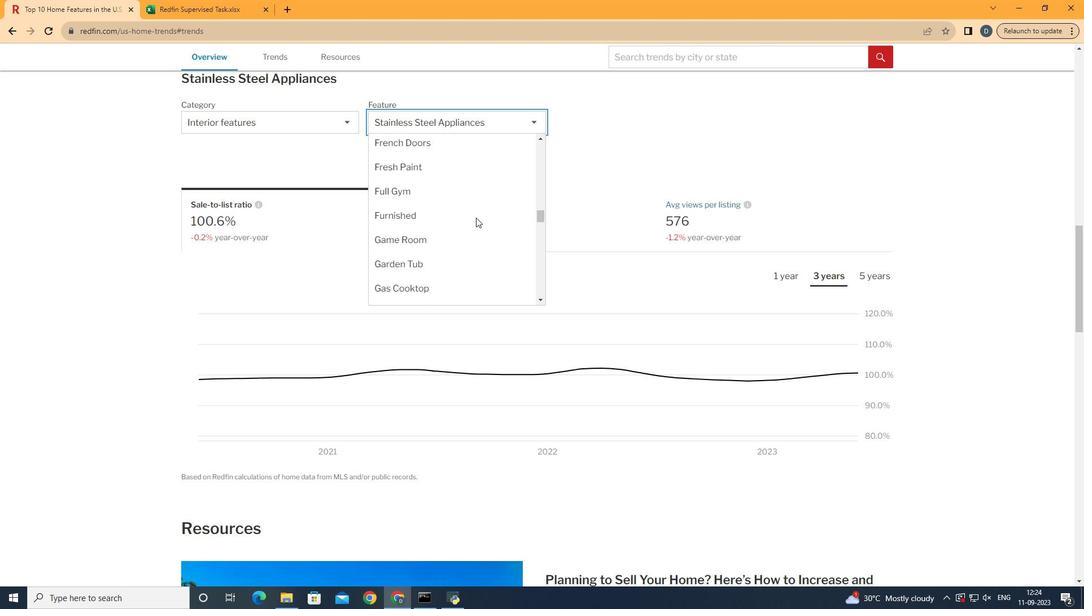 
Action: Mouse scrolled (476, 218) with delta (0, 0)
Screenshot: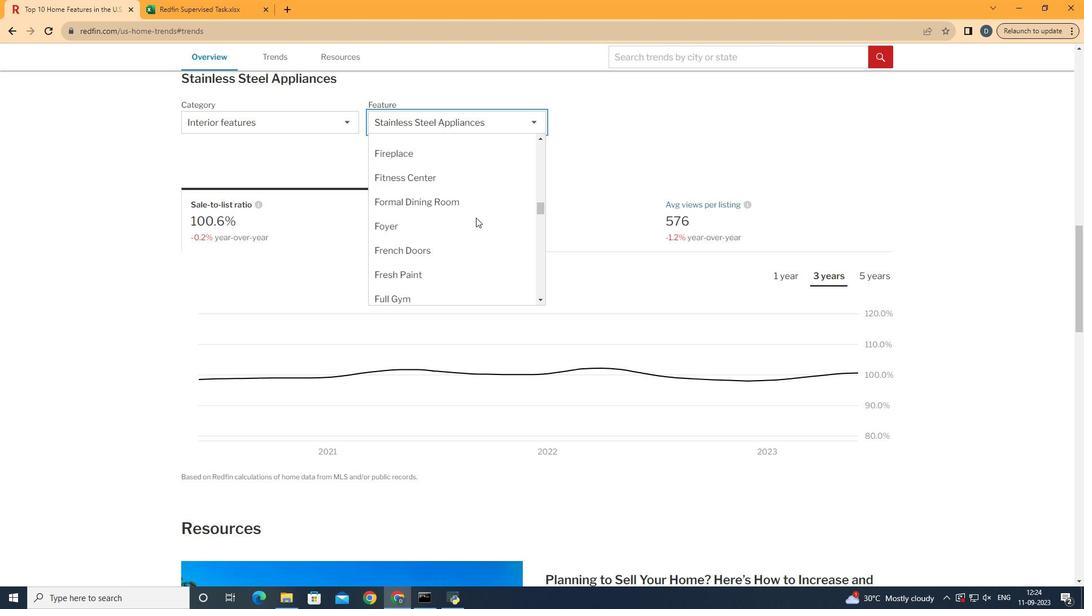 
Action: Mouse scrolled (476, 218) with delta (0, 0)
Screenshot: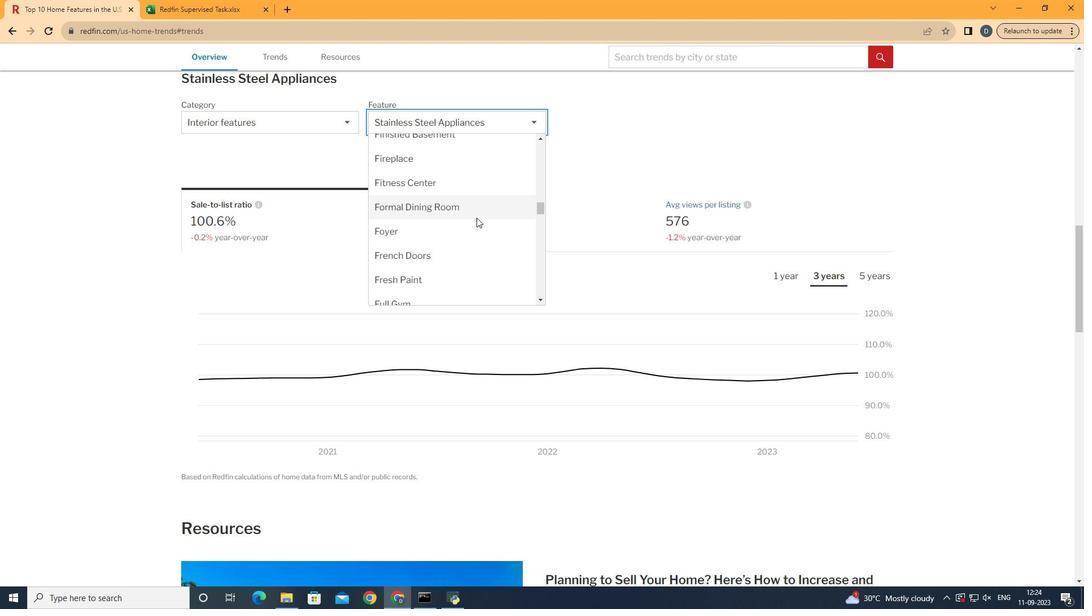 
Action: Mouse moved to (487, 225)
Screenshot: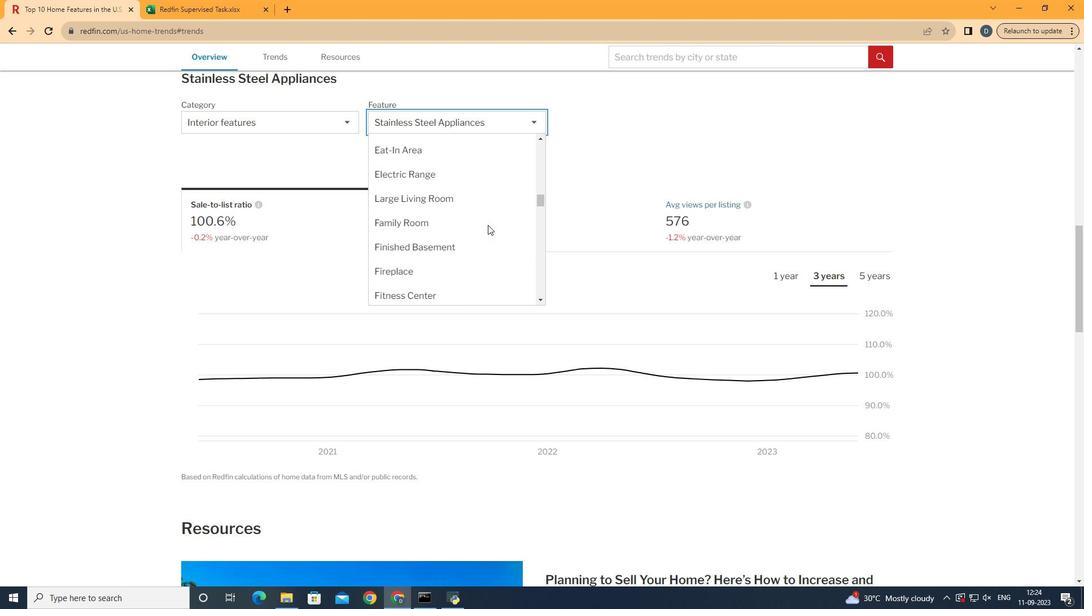 
Action: Mouse scrolled (487, 225) with delta (0, 0)
Screenshot: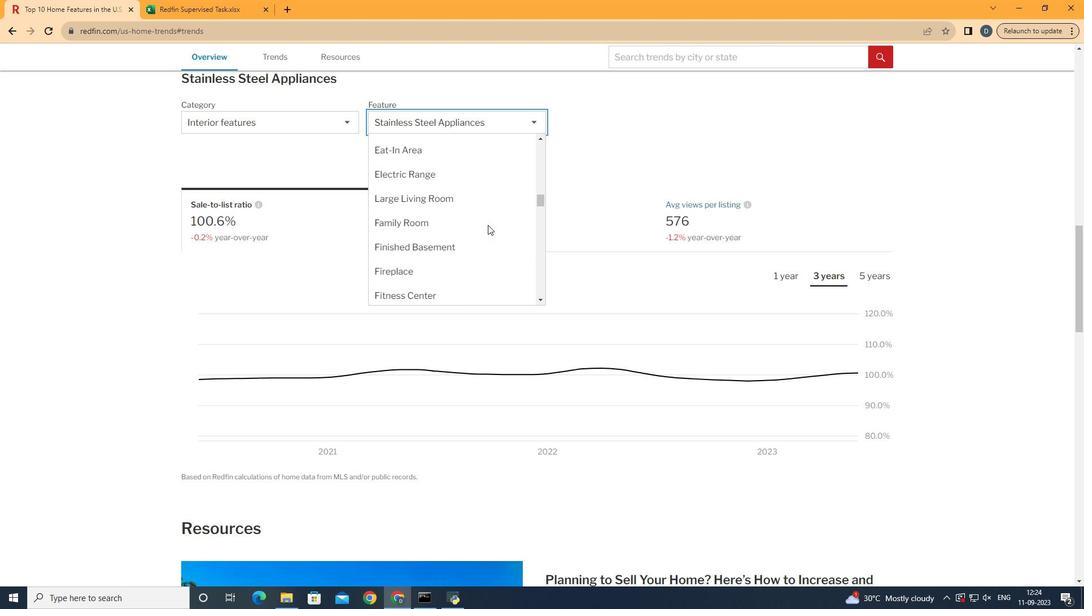 
Action: Mouse scrolled (487, 225) with delta (0, 0)
Screenshot: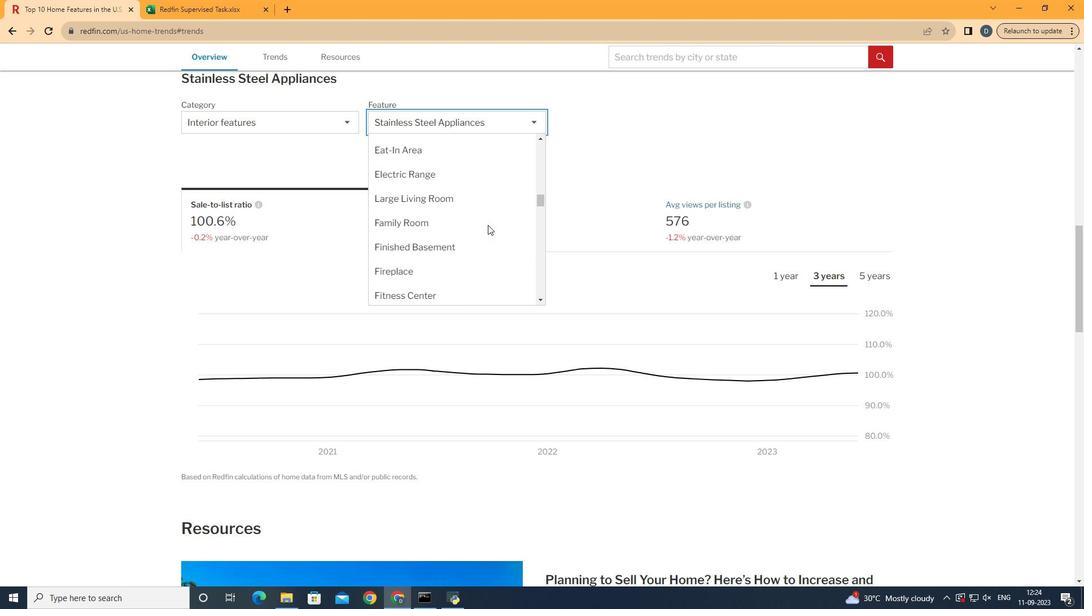 
Action: Mouse moved to (487, 225)
Screenshot: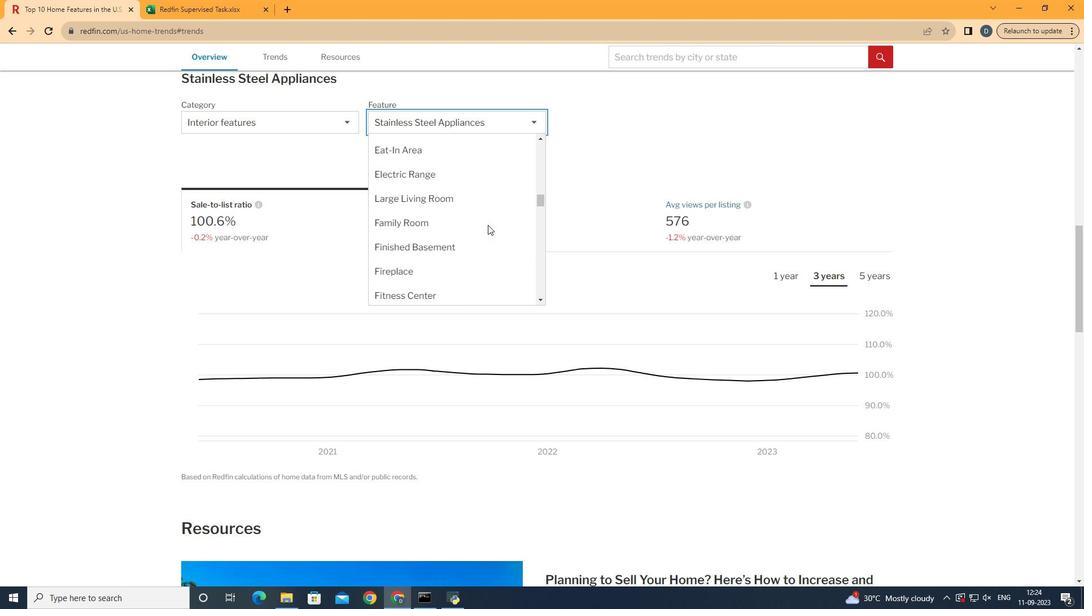 
Action: Mouse scrolled (487, 225) with delta (0, 0)
Screenshot: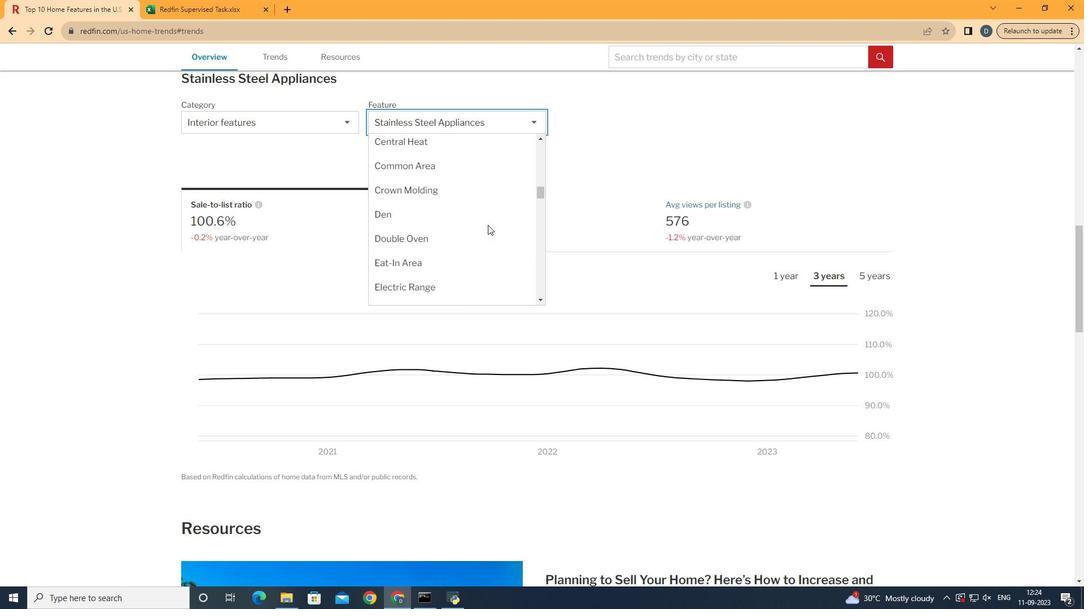 
Action: Mouse scrolled (487, 225) with delta (0, 0)
Screenshot: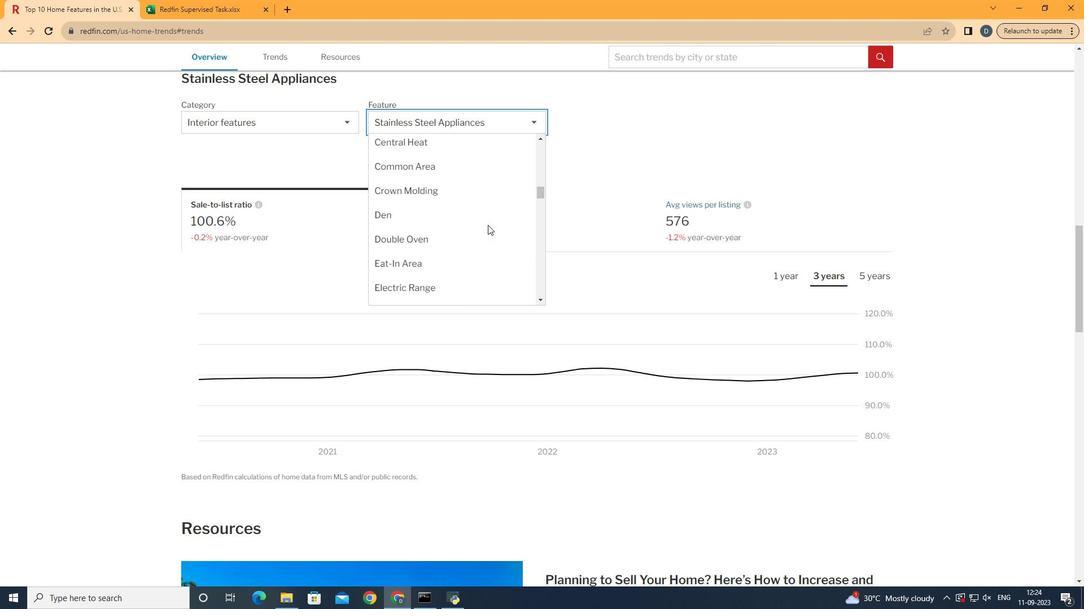 
Action: Mouse scrolled (487, 225) with delta (0, 0)
Screenshot: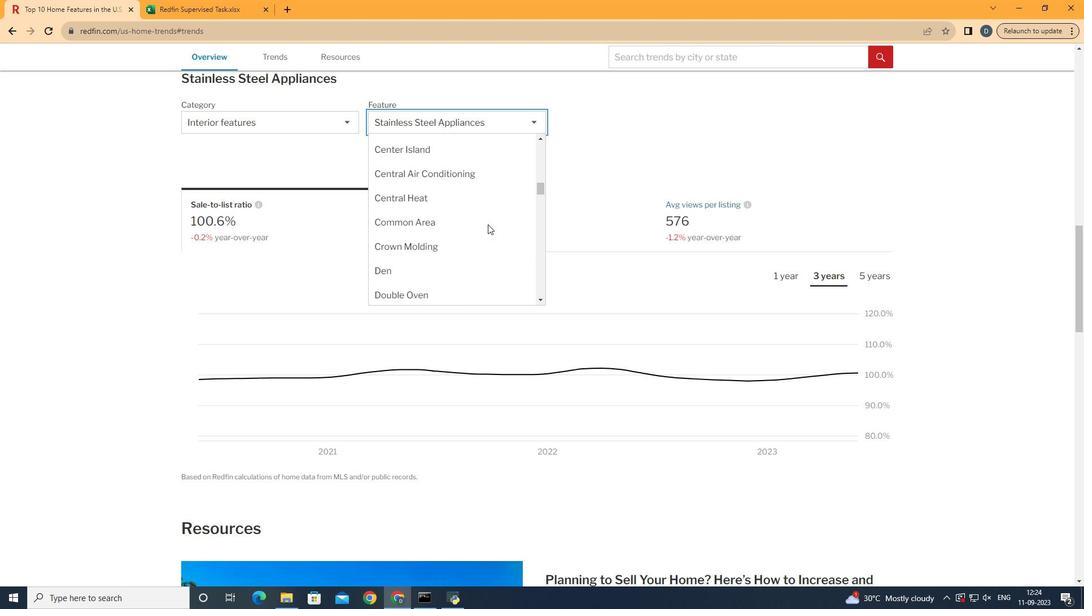 
Action: Mouse moved to (486, 223)
Screenshot: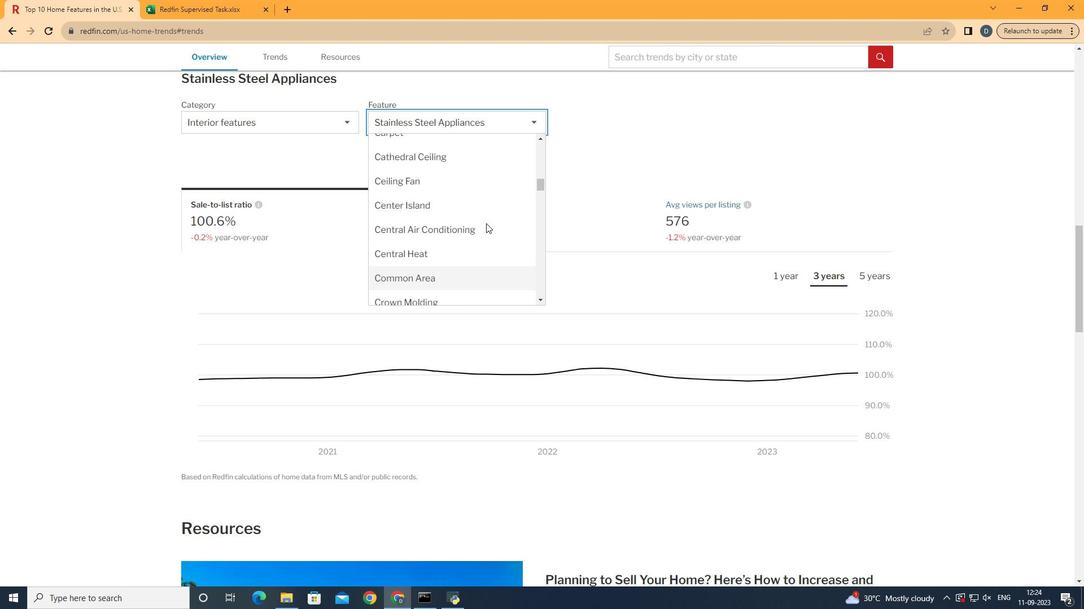 
Action: Mouse scrolled (486, 224) with delta (0, 0)
Screenshot: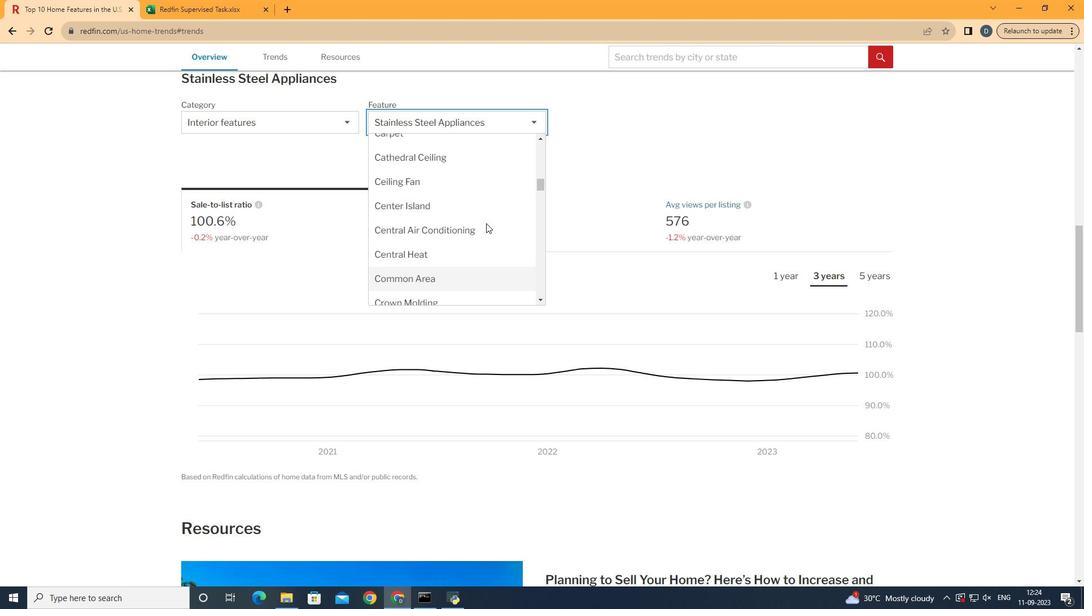 
Action: Mouse moved to (473, 175)
Screenshot: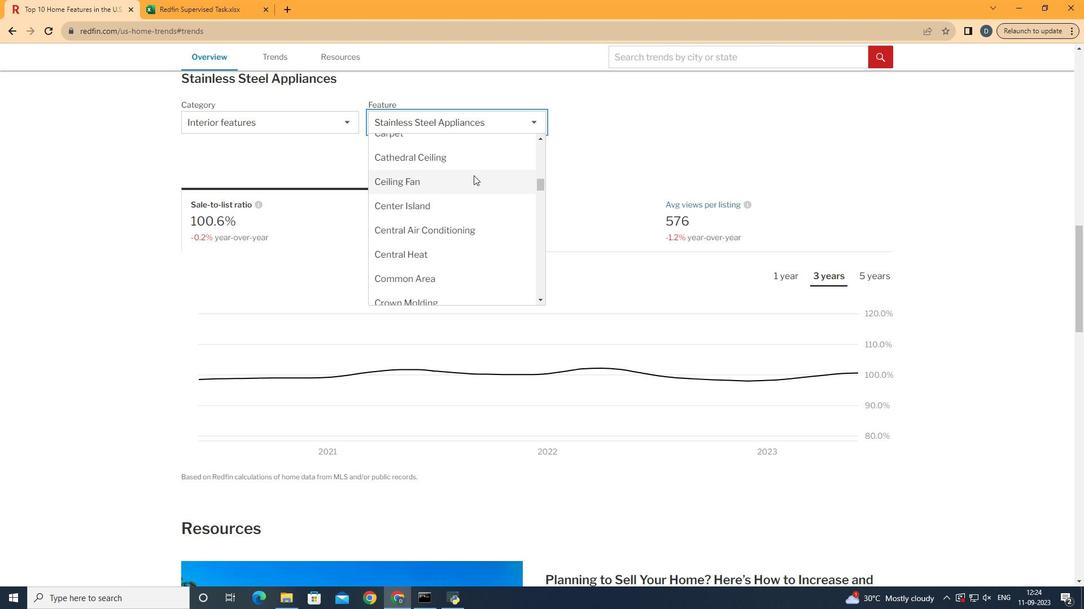 
Action: Mouse pressed left at (473, 175)
Screenshot: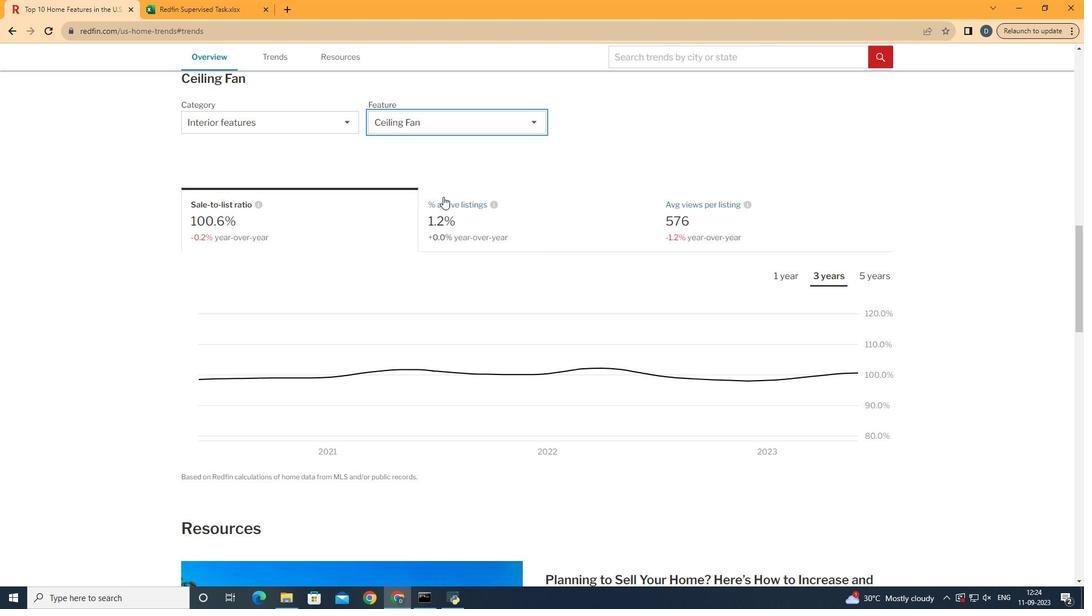 
Action: Mouse moved to (561, 227)
Screenshot: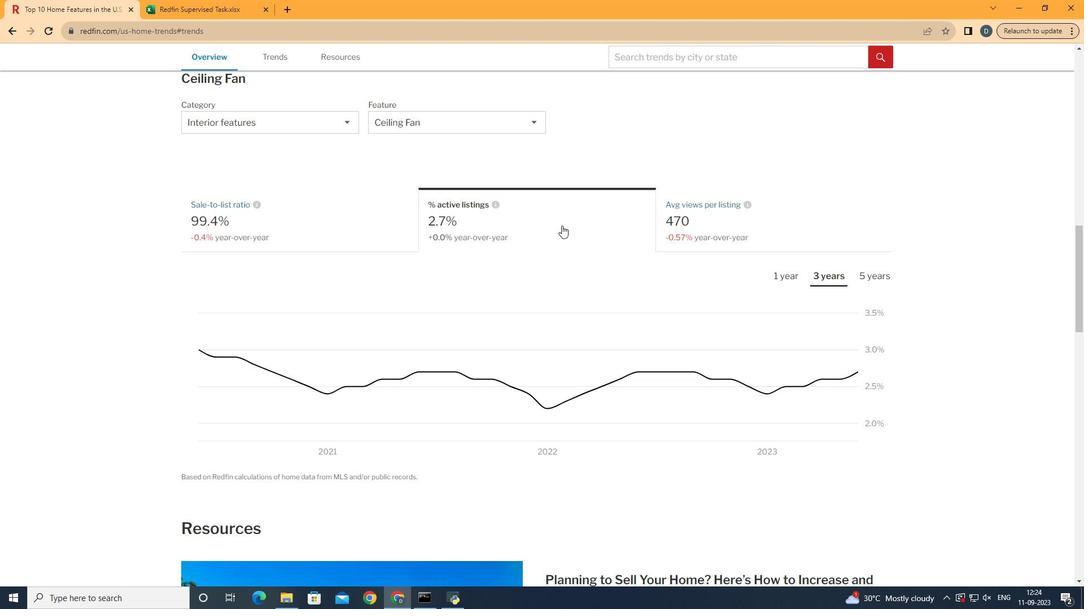 
Action: Mouse pressed left at (561, 227)
Screenshot: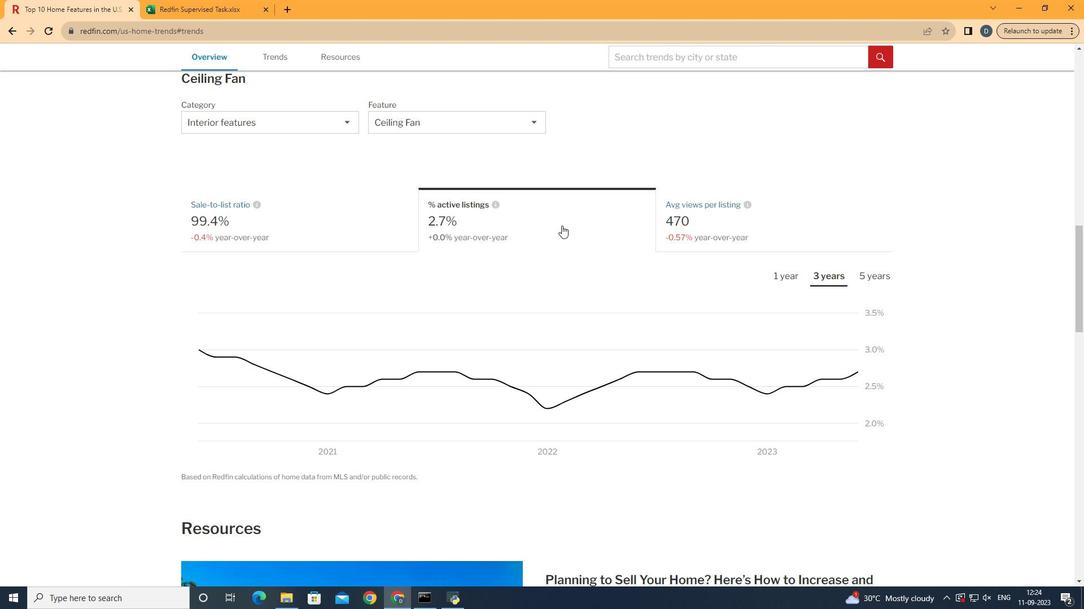 
Action: Mouse moved to (779, 279)
Screenshot: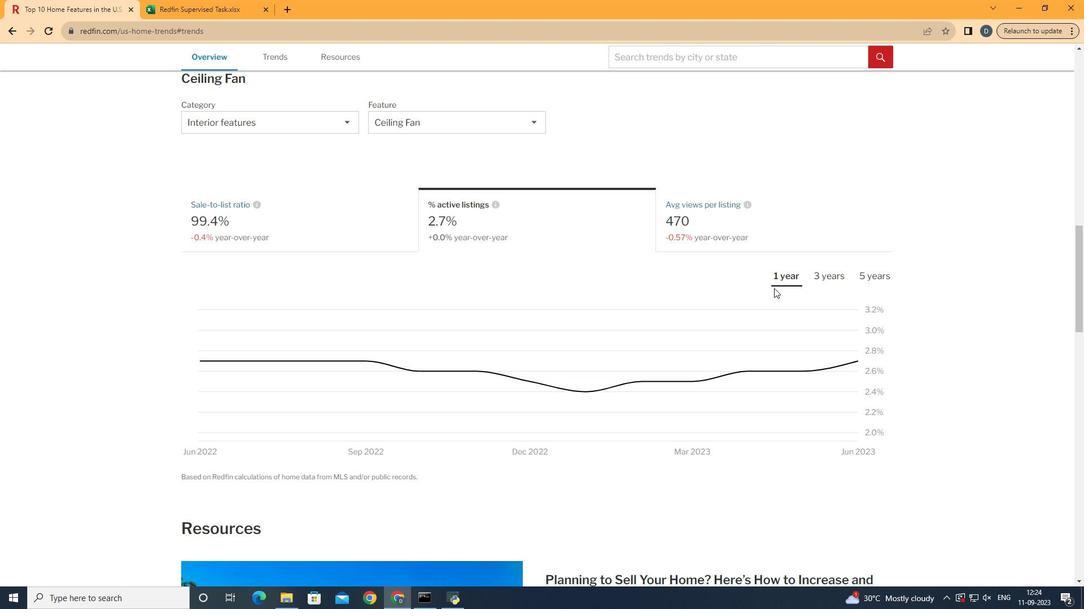 
Action: Mouse pressed left at (779, 279)
Screenshot: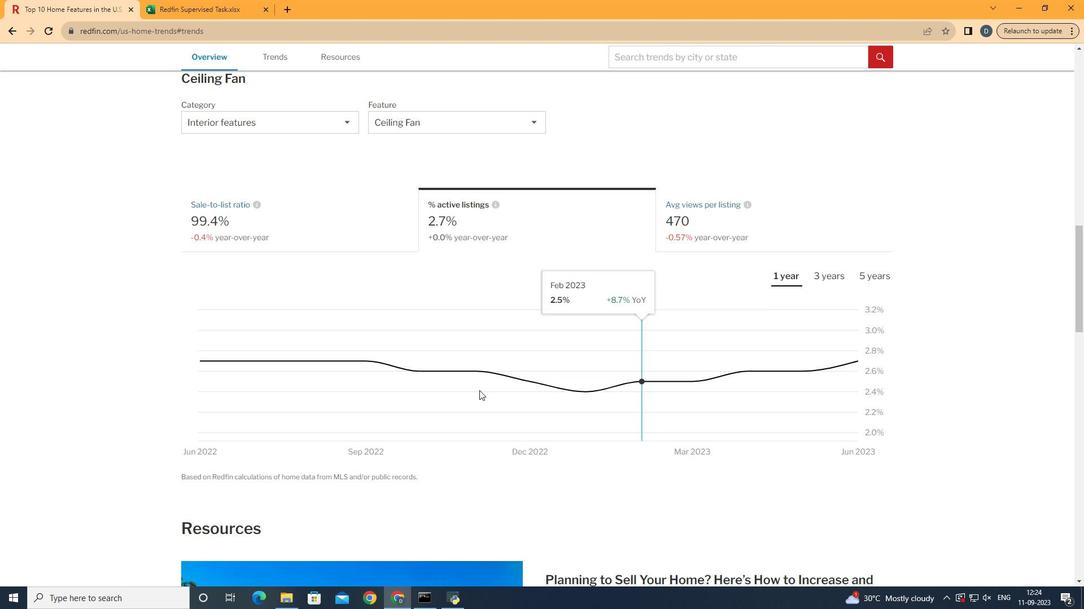 
Action: Mouse moved to (811, 366)
Screenshot: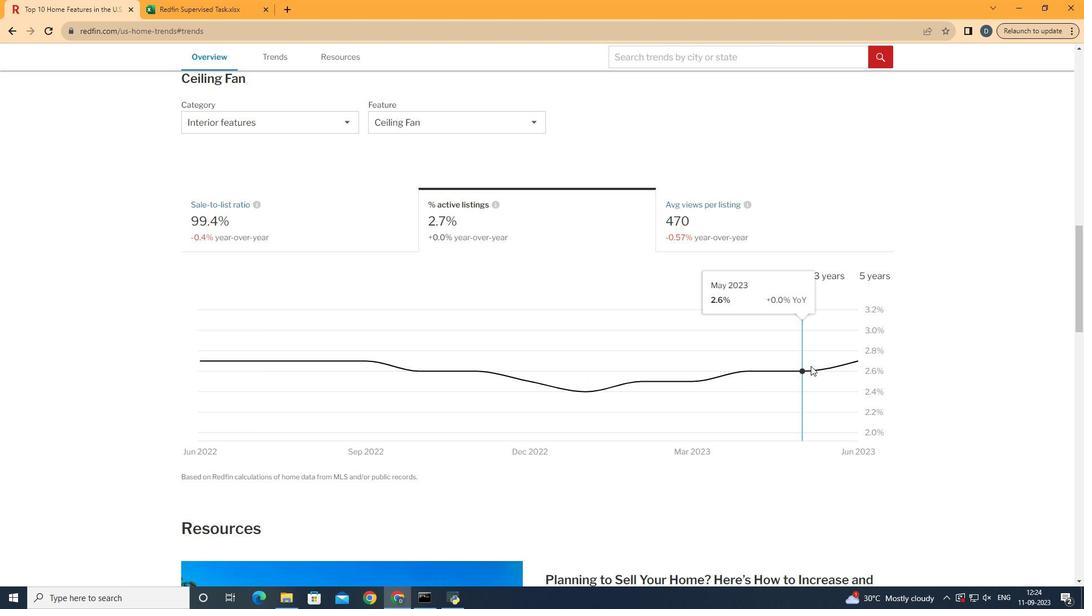 
